 Task: Find connections with filter location Chunār with filter topic #linkedinstorieswith filter profile language French with filter current company LOVE, LIGHT, INSPIRE ? with filter school Eastern Institute For Integrated Learning In Management with filter industry Retail Books and Printed News with filter service category Administrative with filter keywords title Physical Therapy Assistant
Action: Mouse moved to (496, 70)
Screenshot: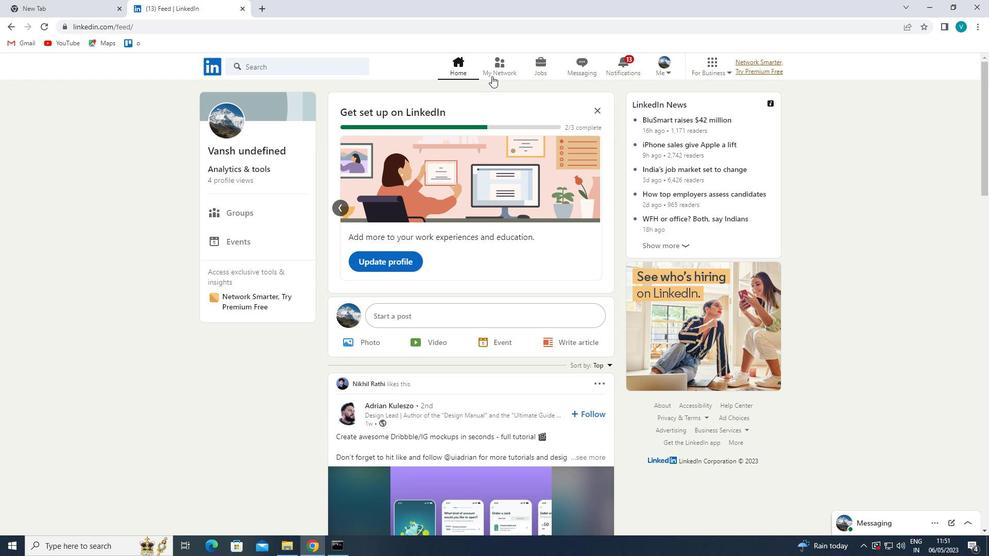 
Action: Mouse pressed left at (496, 70)
Screenshot: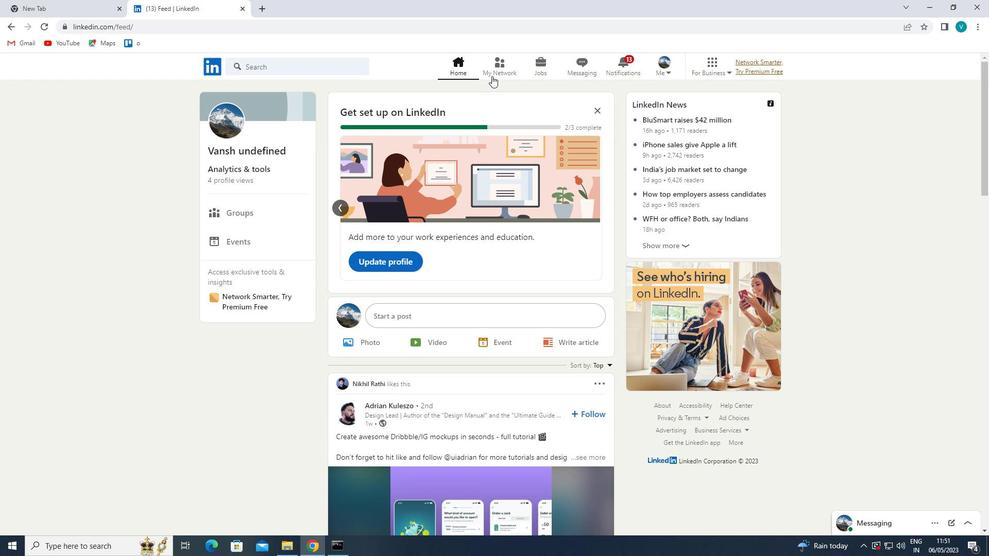 
Action: Mouse moved to (290, 121)
Screenshot: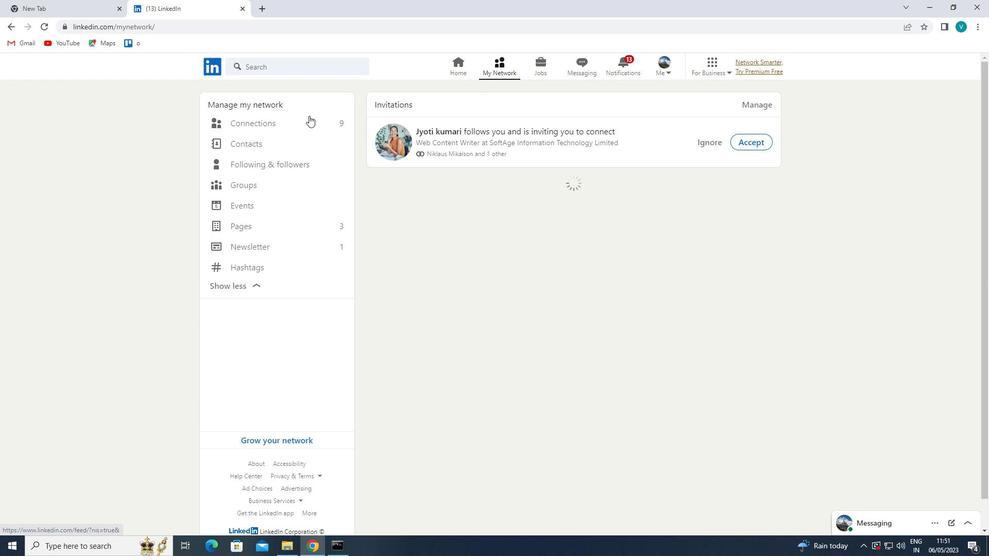 
Action: Mouse pressed left at (290, 121)
Screenshot: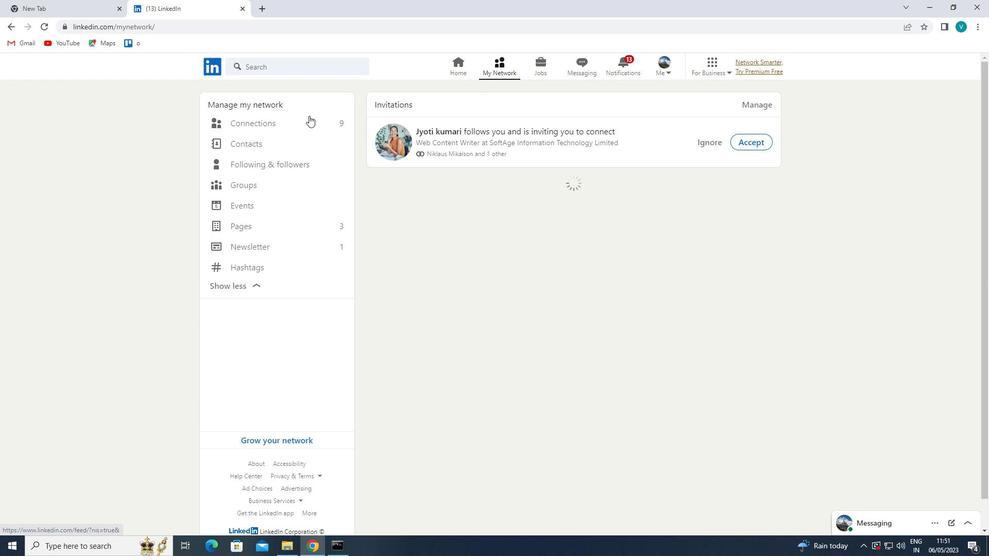 
Action: Mouse moved to (585, 126)
Screenshot: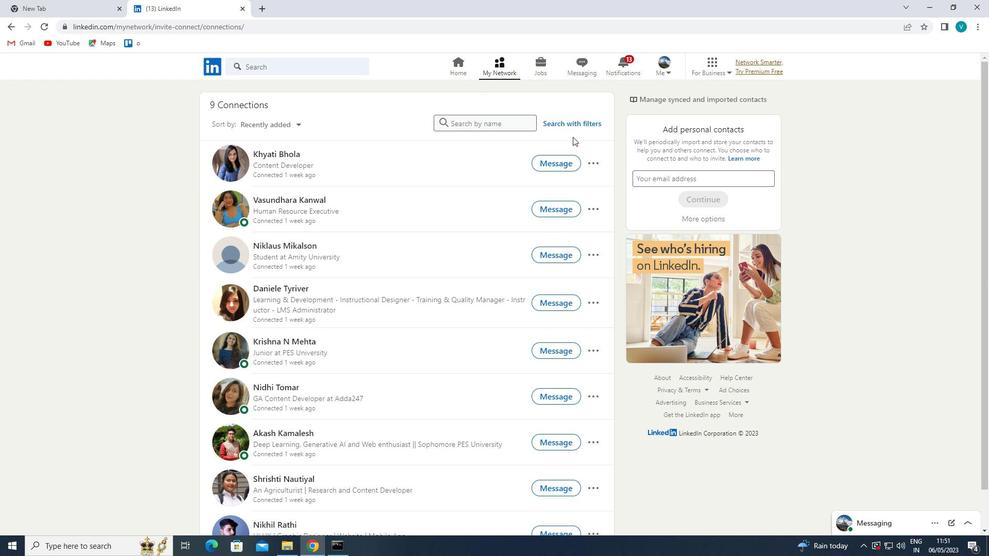 
Action: Mouse pressed left at (585, 126)
Screenshot: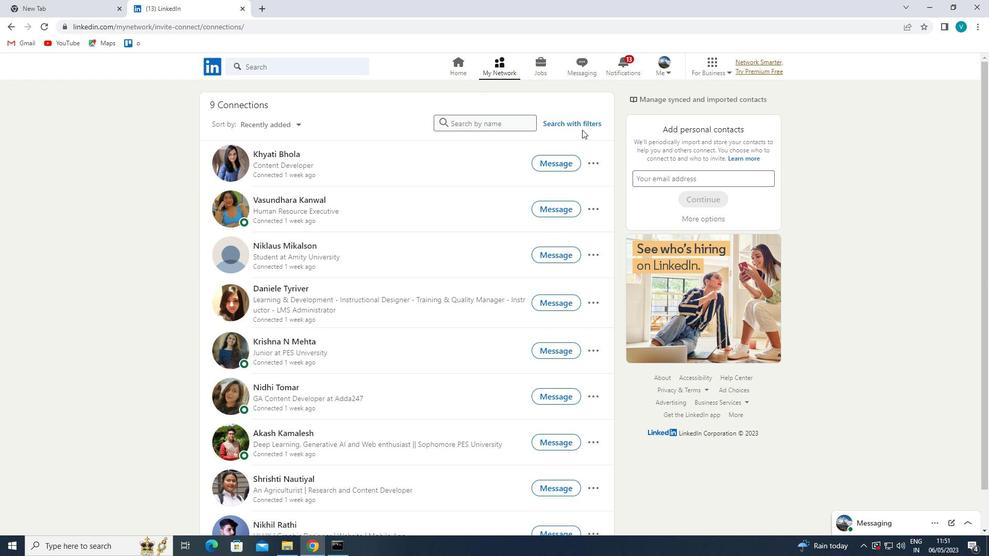 
Action: Mouse moved to (500, 94)
Screenshot: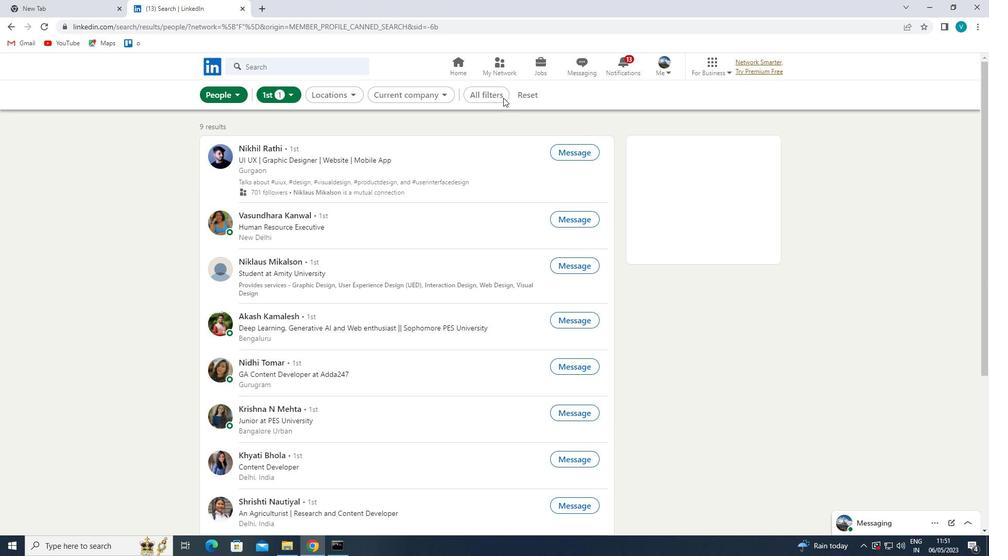 
Action: Mouse pressed left at (500, 94)
Screenshot: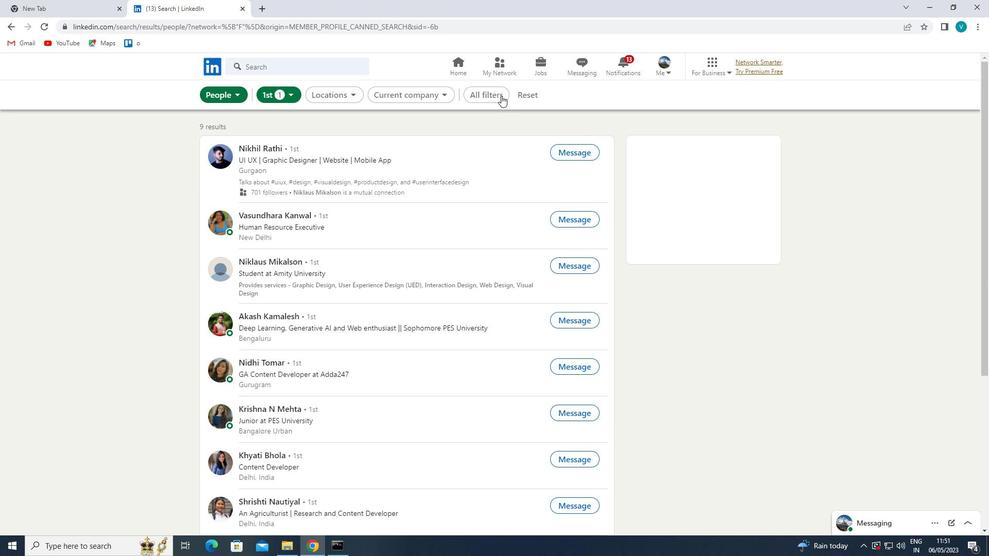 
Action: Mouse moved to (856, 214)
Screenshot: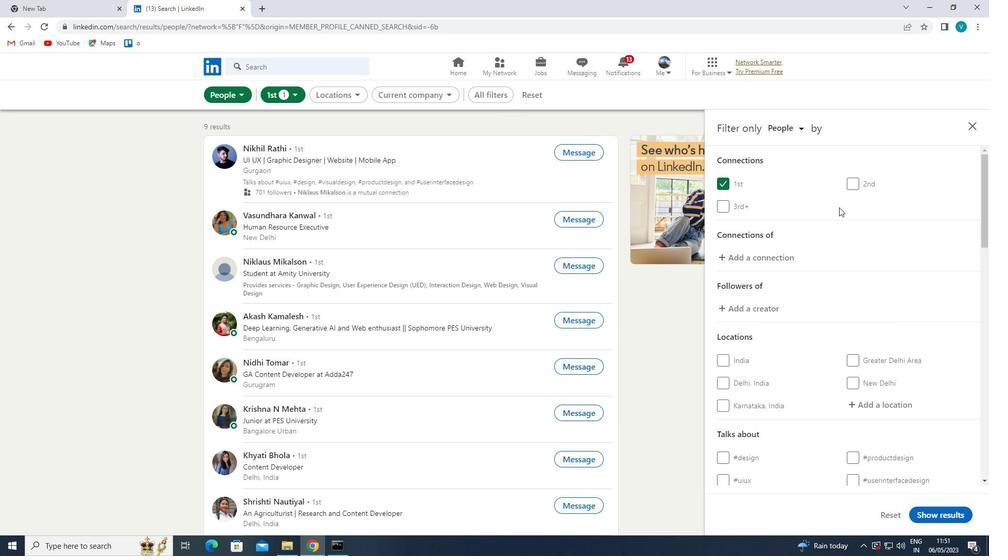 
Action: Mouse scrolled (856, 213) with delta (0, 0)
Screenshot: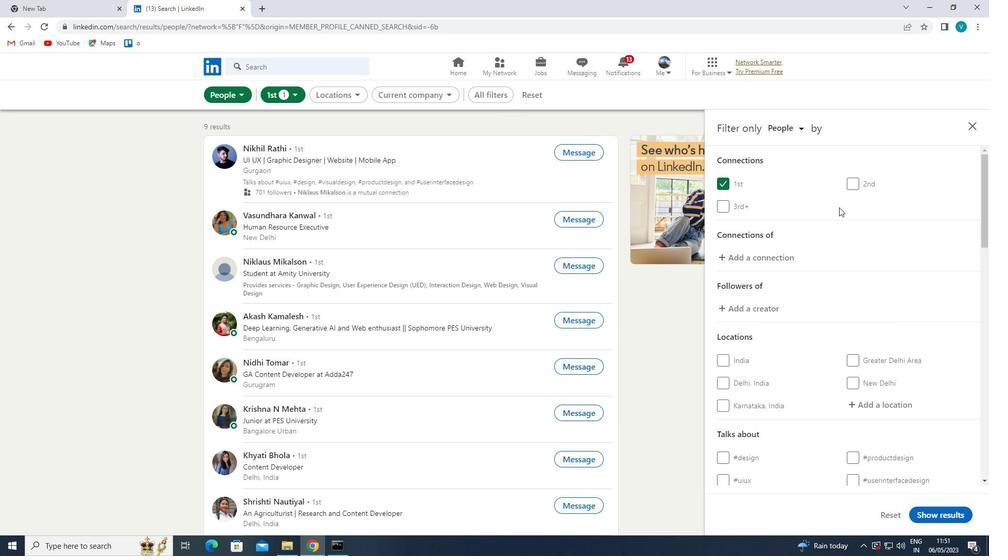 
Action: Mouse moved to (857, 216)
Screenshot: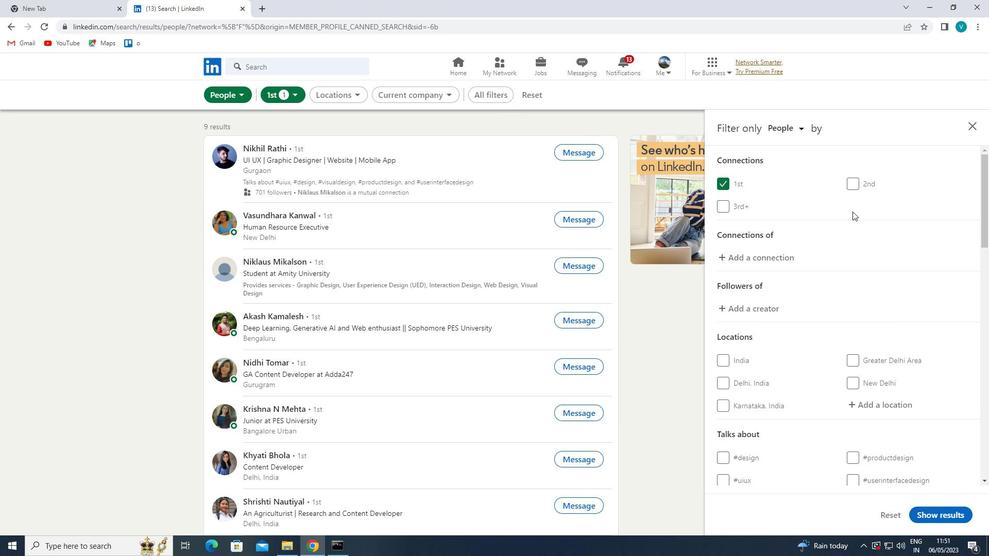 
Action: Mouse scrolled (857, 216) with delta (0, 0)
Screenshot: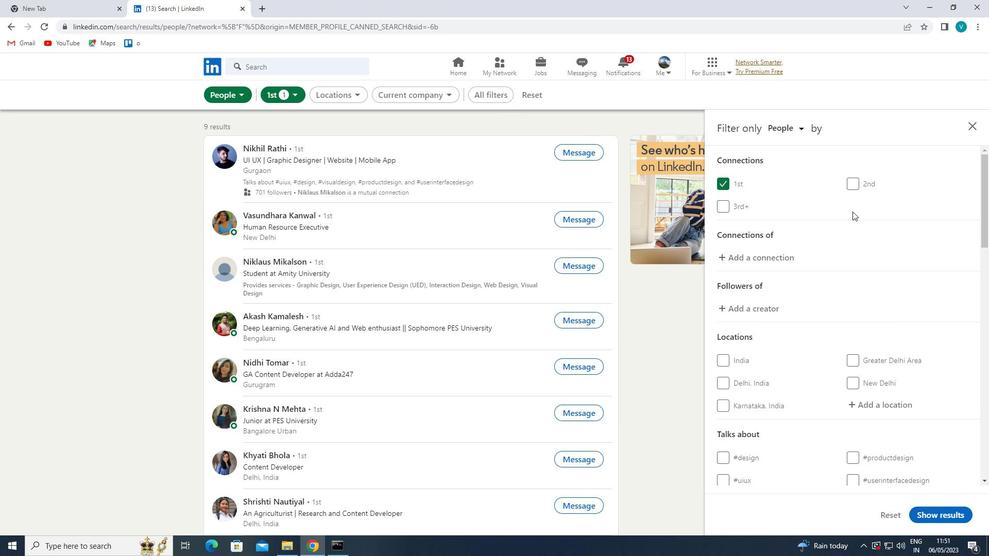 
Action: Mouse moved to (881, 301)
Screenshot: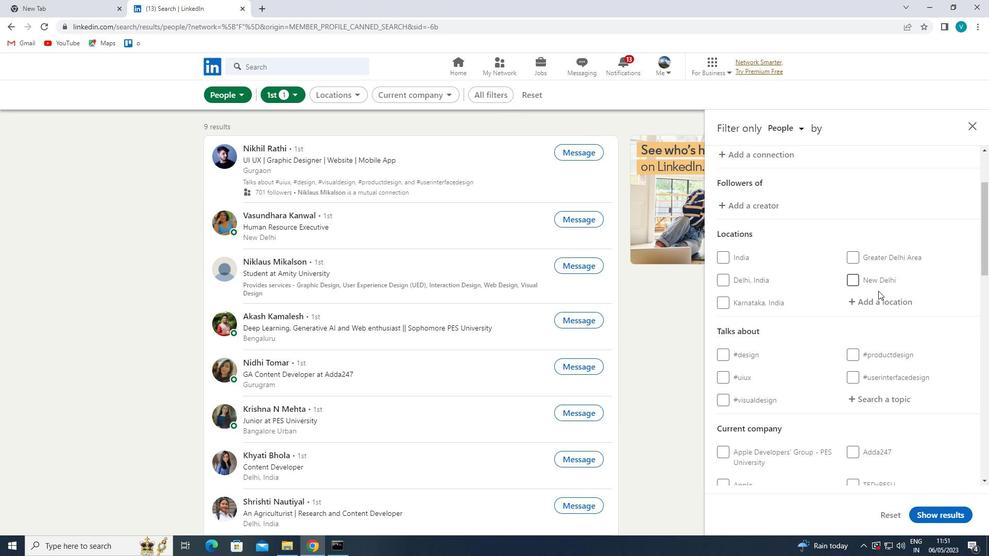 
Action: Mouse pressed left at (881, 301)
Screenshot: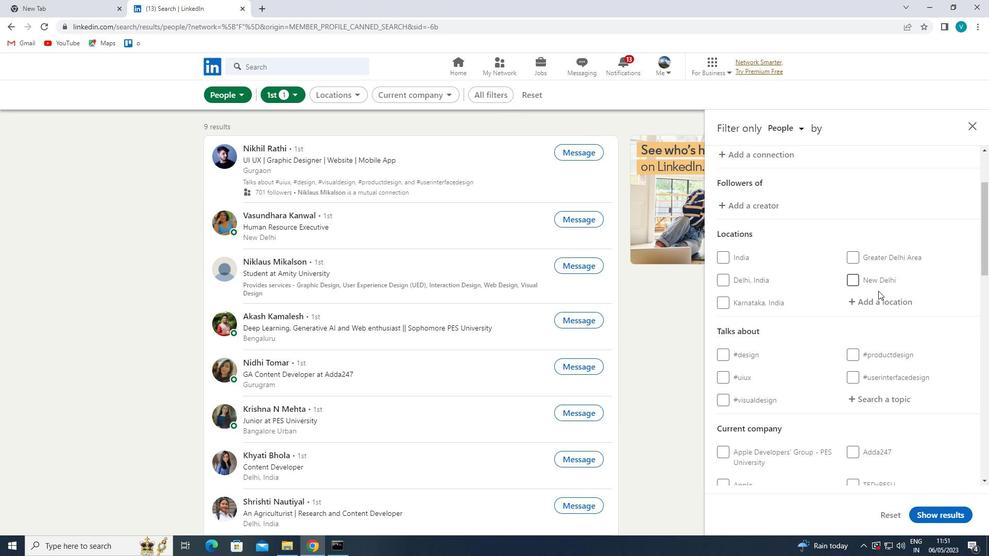 
Action: Mouse moved to (741, 284)
Screenshot: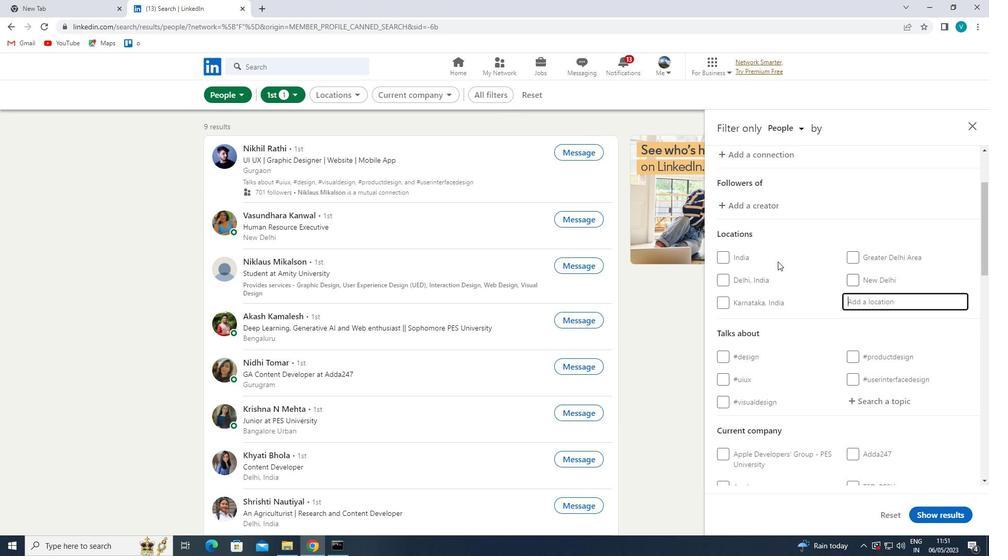 
Action: Key pressed <Key.shift>CHUNAR
Screenshot: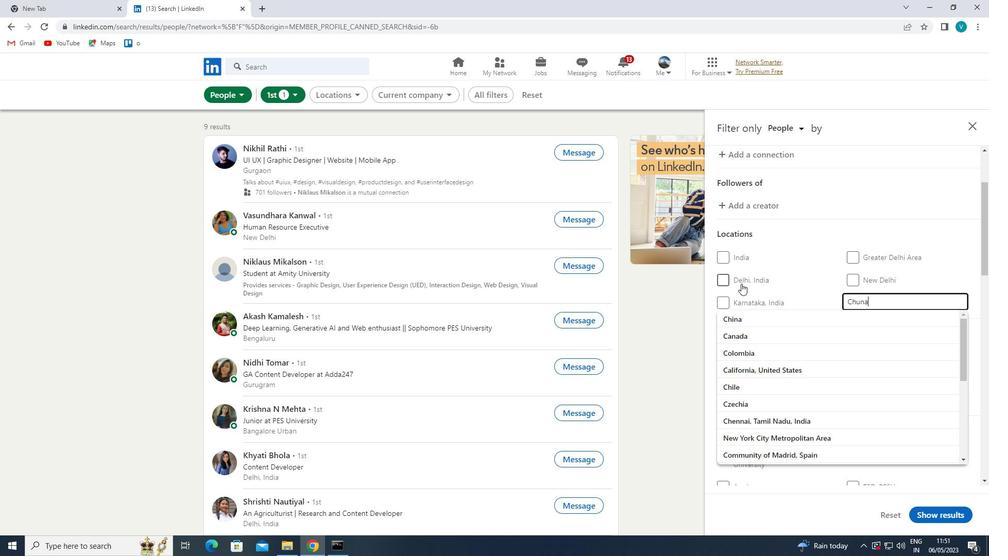 
Action: Mouse moved to (754, 319)
Screenshot: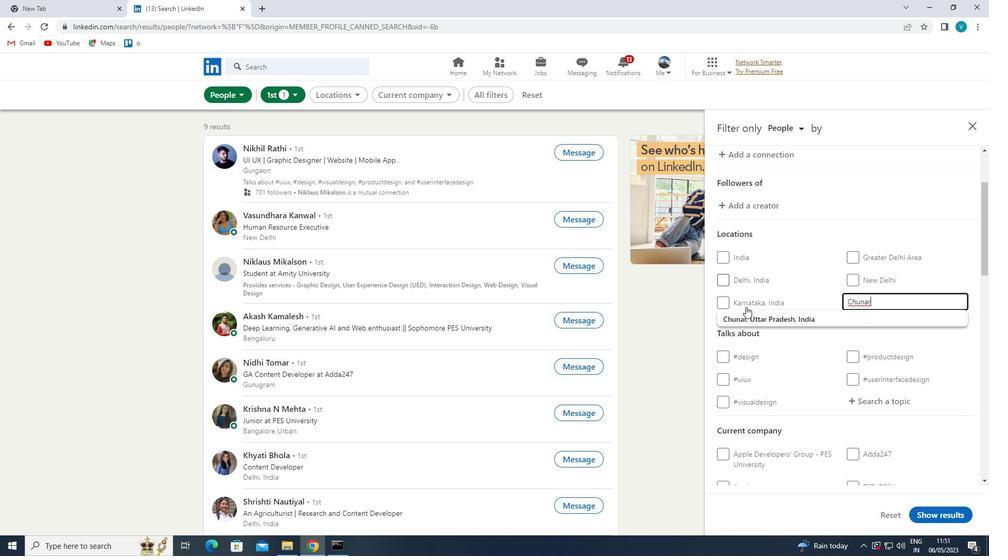 
Action: Mouse pressed left at (754, 319)
Screenshot: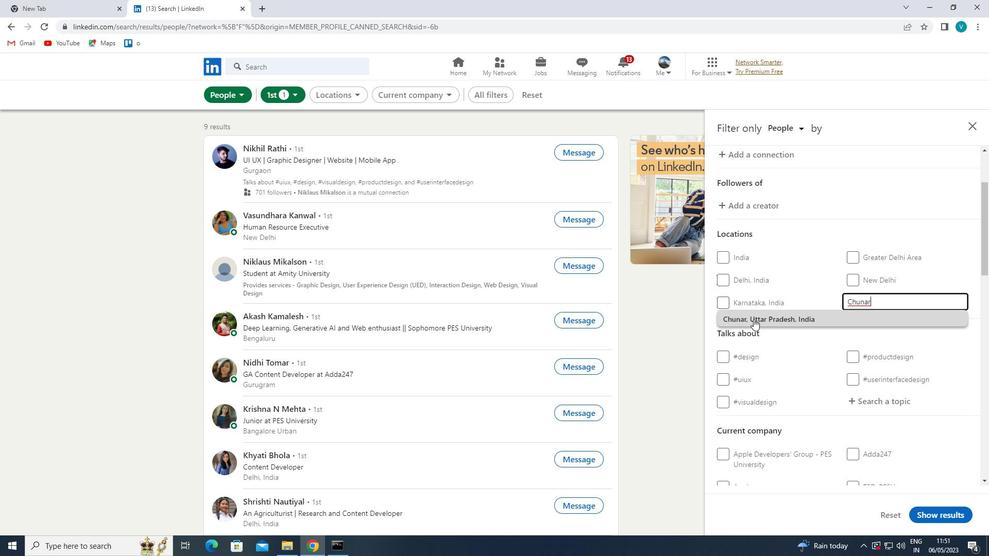 
Action: Mouse moved to (878, 360)
Screenshot: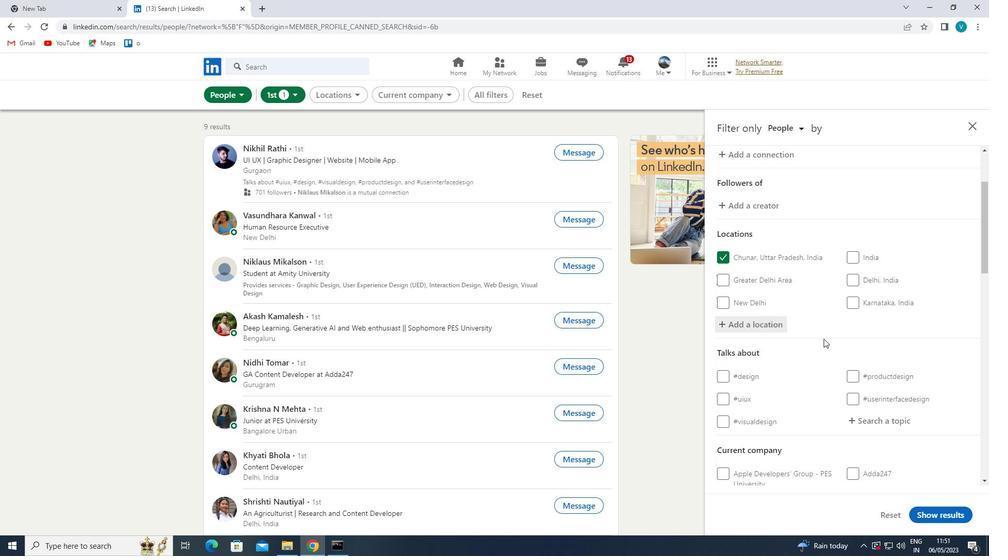 
Action: Mouse scrolled (878, 359) with delta (0, 0)
Screenshot: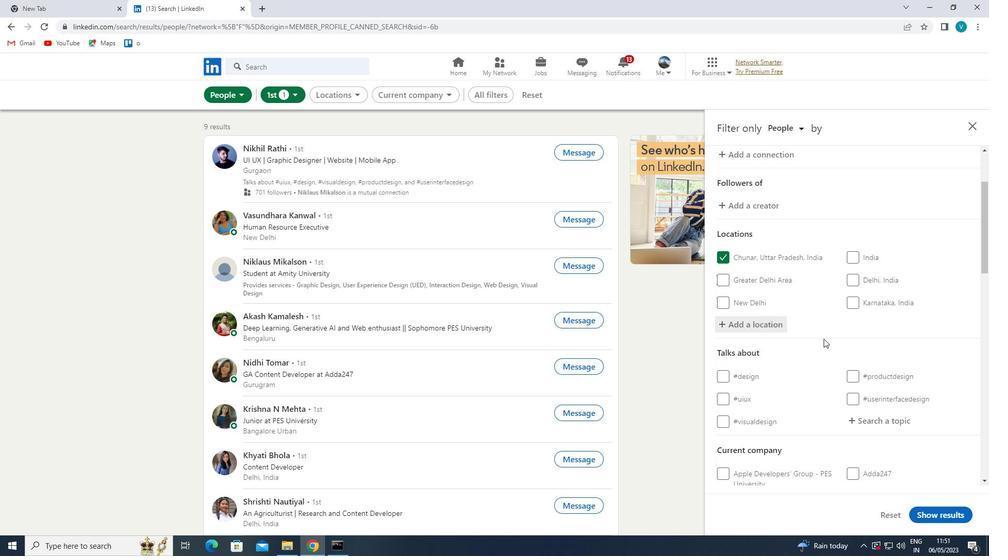 
Action: Mouse moved to (882, 363)
Screenshot: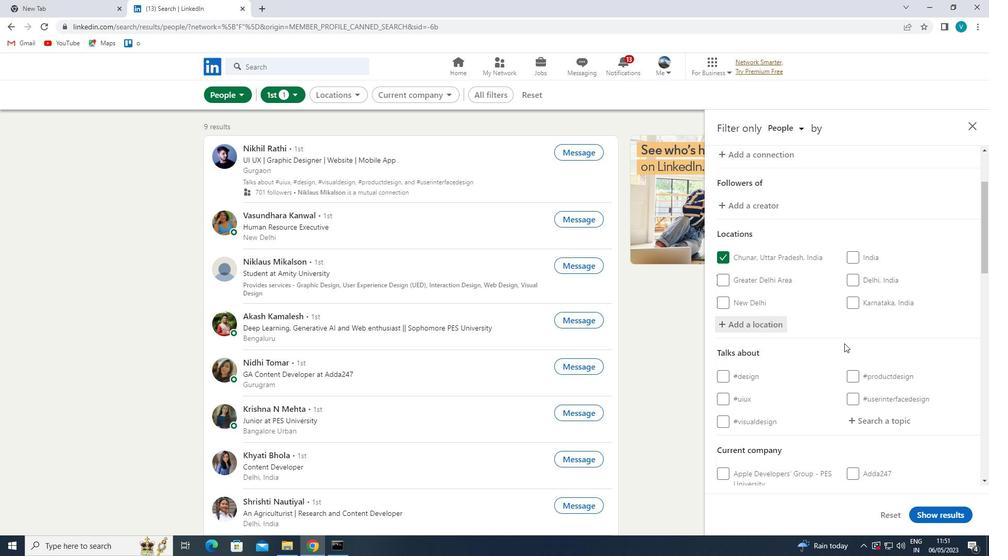 
Action: Mouse scrolled (882, 363) with delta (0, 0)
Screenshot: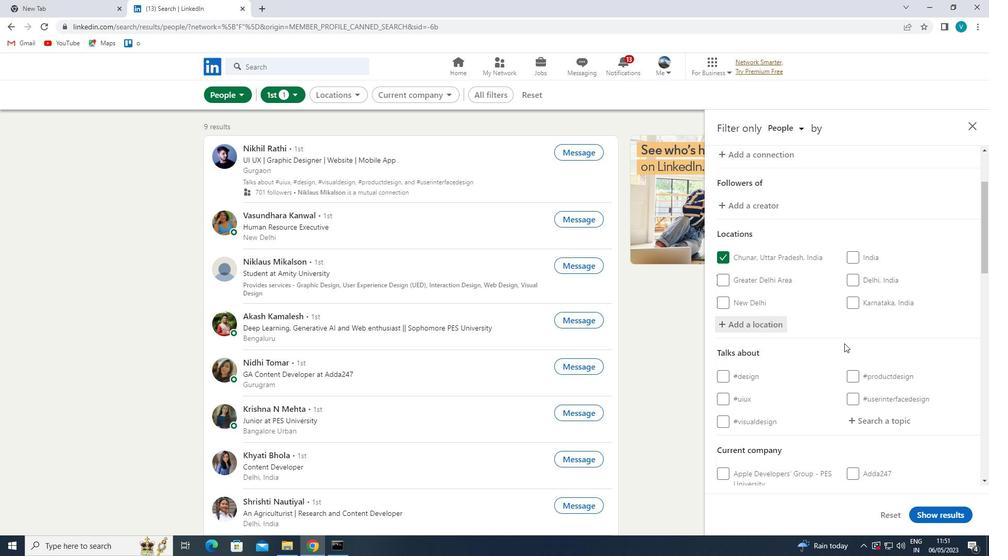 
Action: Mouse moved to (885, 323)
Screenshot: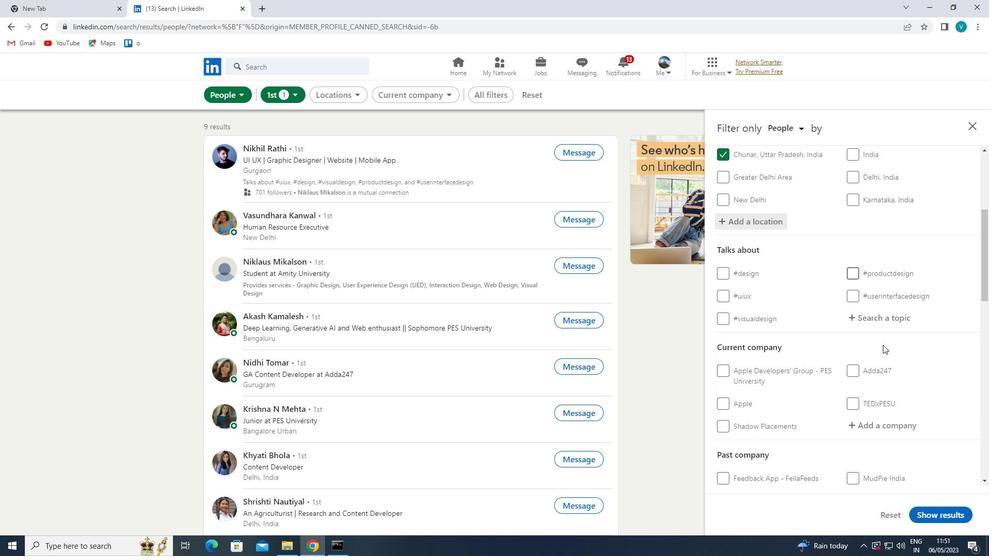 
Action: Mouse pressed left at (885, 323)
Screenshot: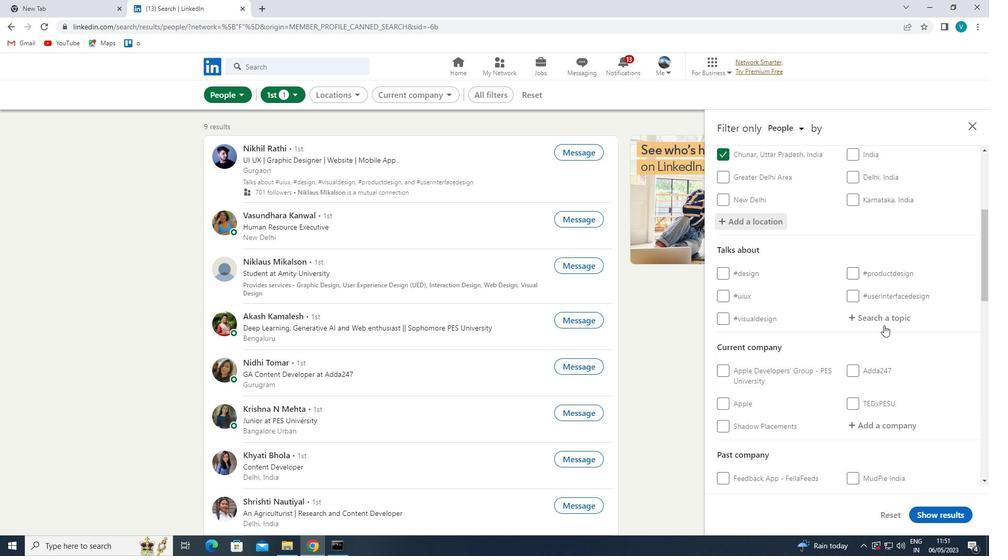 
Action: Mouse moved to (799, 382)
Screenshot: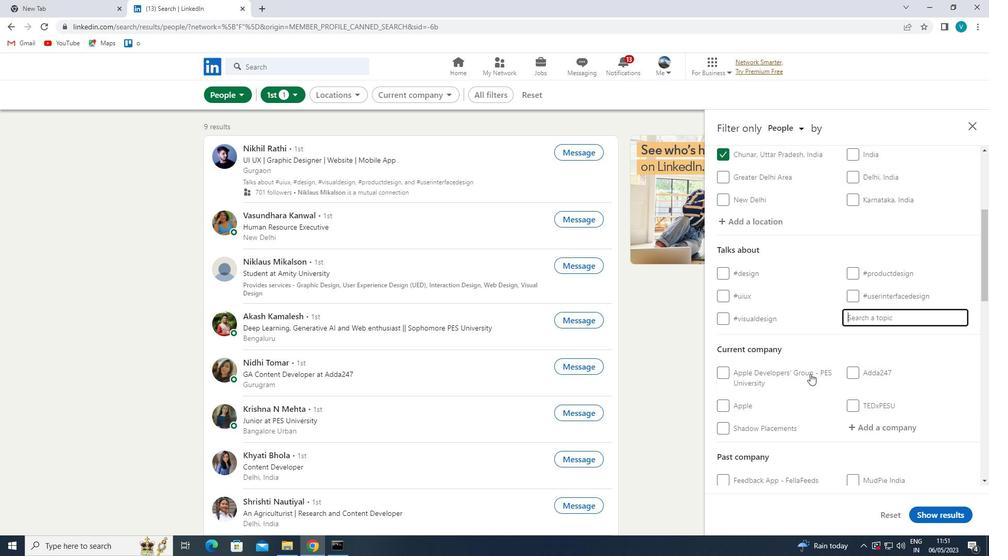 
Action: Key pressed LINKED
Screenshot: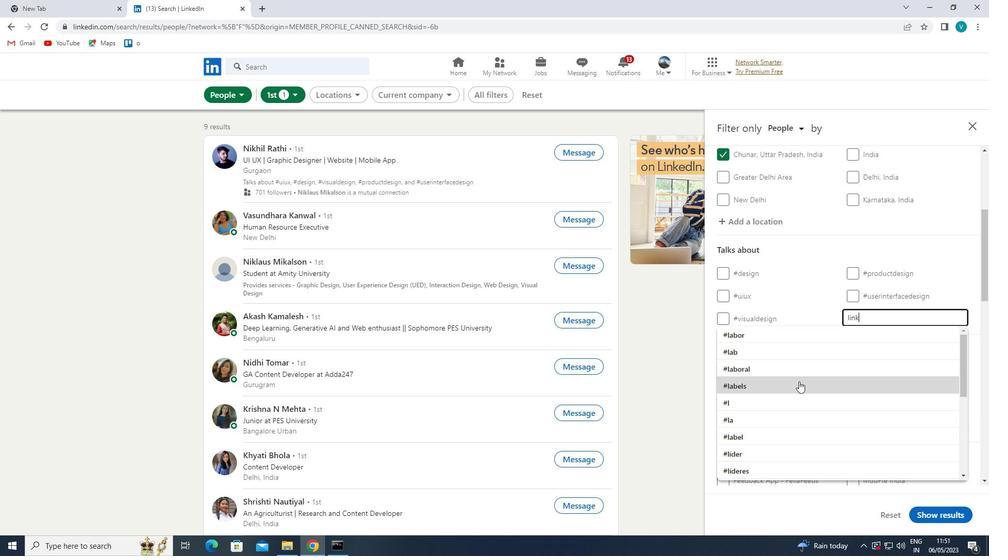 
Action: Mouse moved to (800, 381)
Screenshot: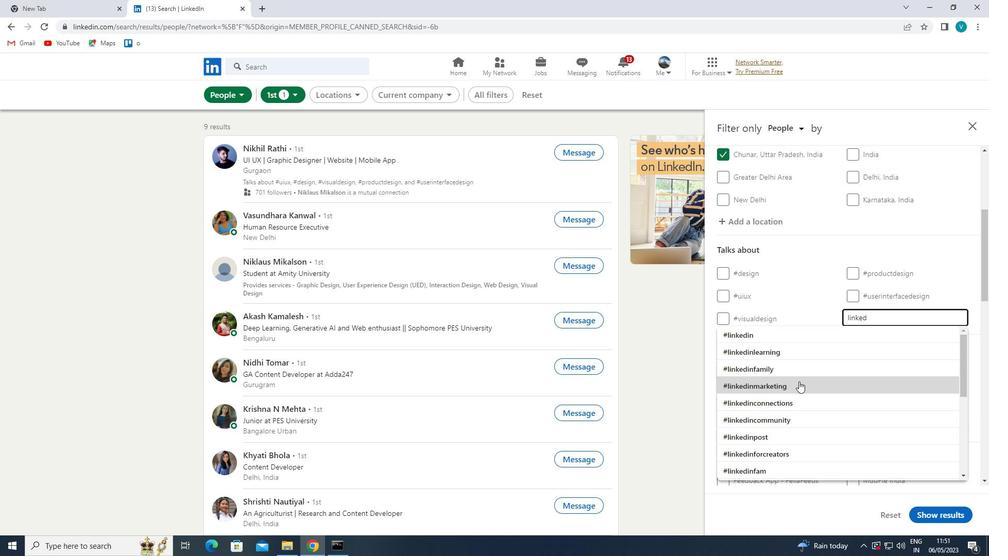 
Action: Key pressed INSTO
Screenshot: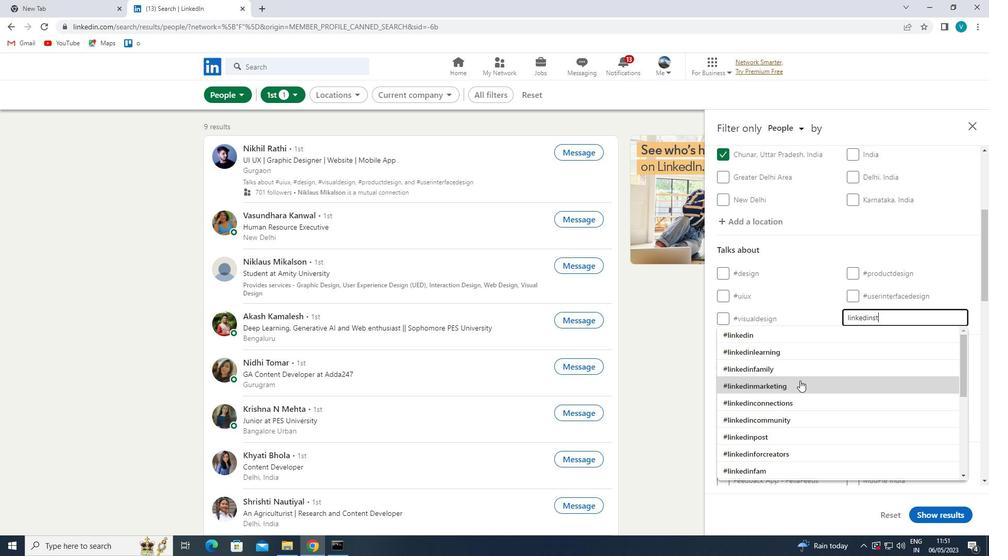 
Action: Mouse moved to (811, 335)
Screenshot: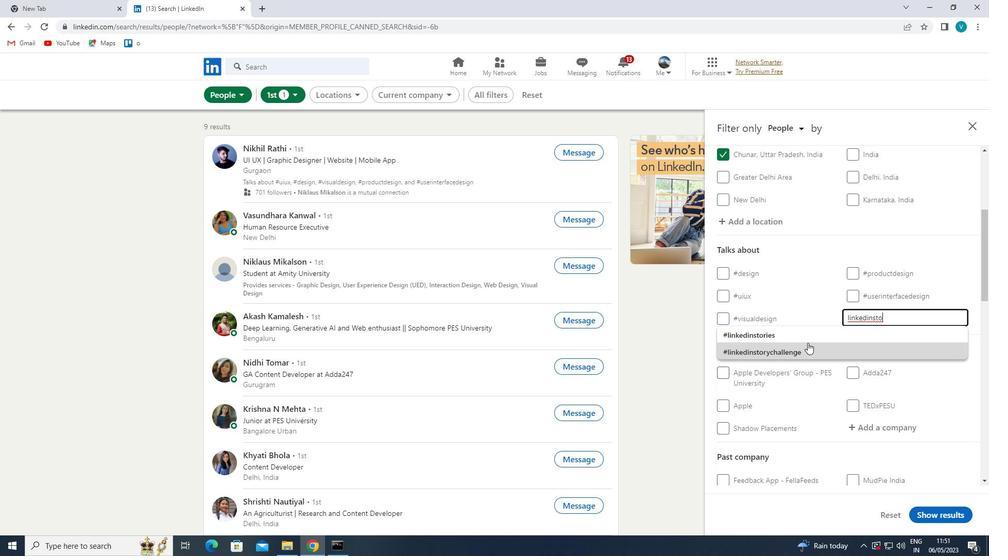 
Action: Mouse pressed left at (811, 335)
Screenshot: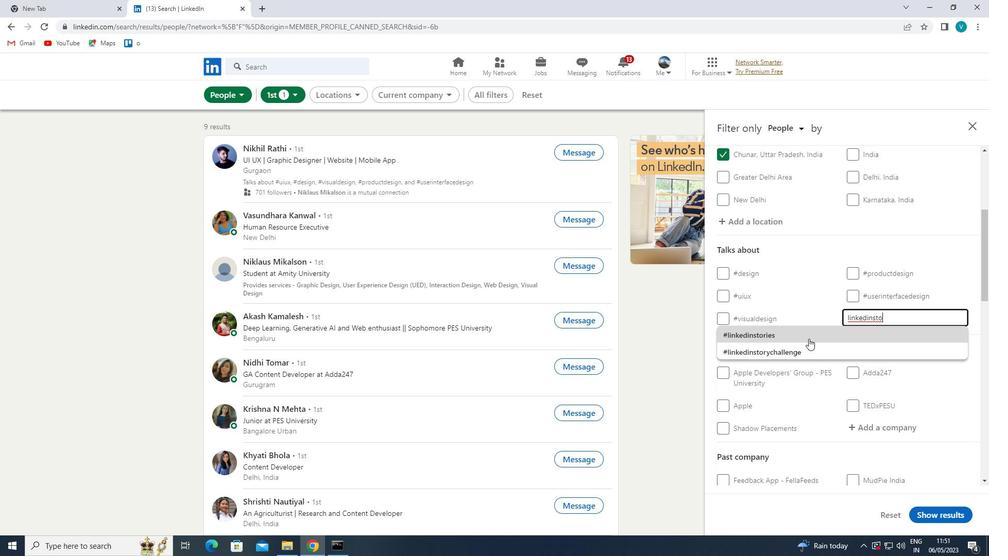 
Action: Mouse moved to (813, 334)
Screenshot: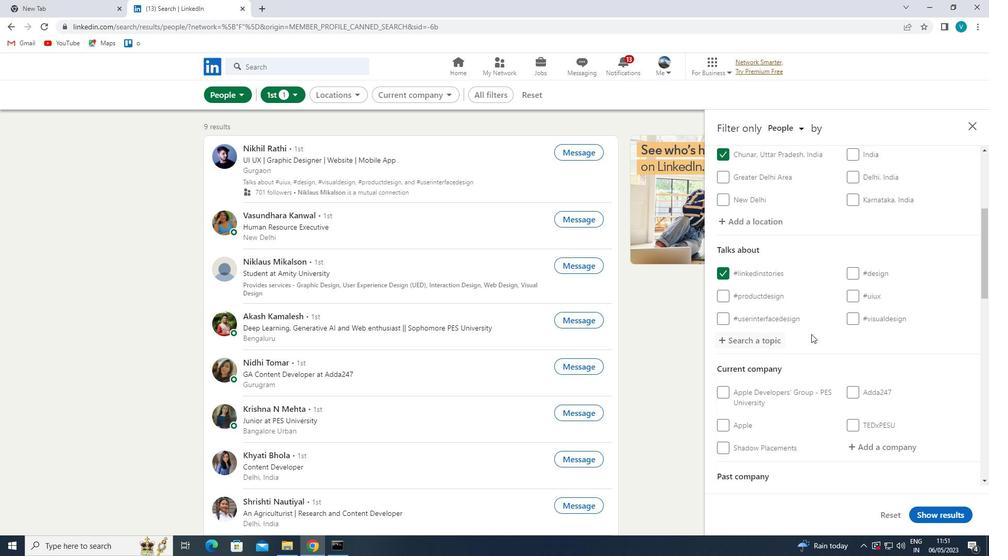 
Action: Mouse scrolled (813, 333) with delta (0, 0)
Screenshot: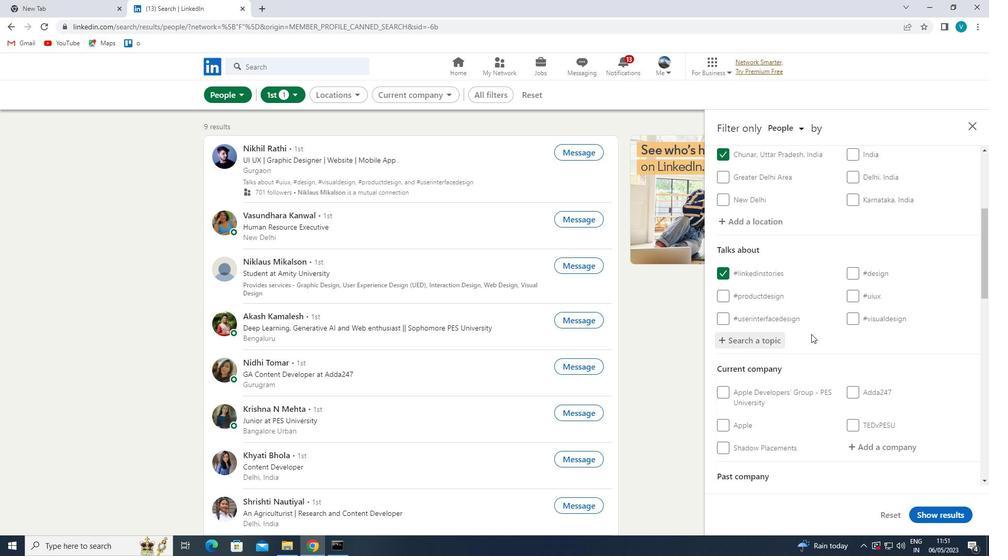 
Action: Mouse moved to (815, 334)
Screenshot: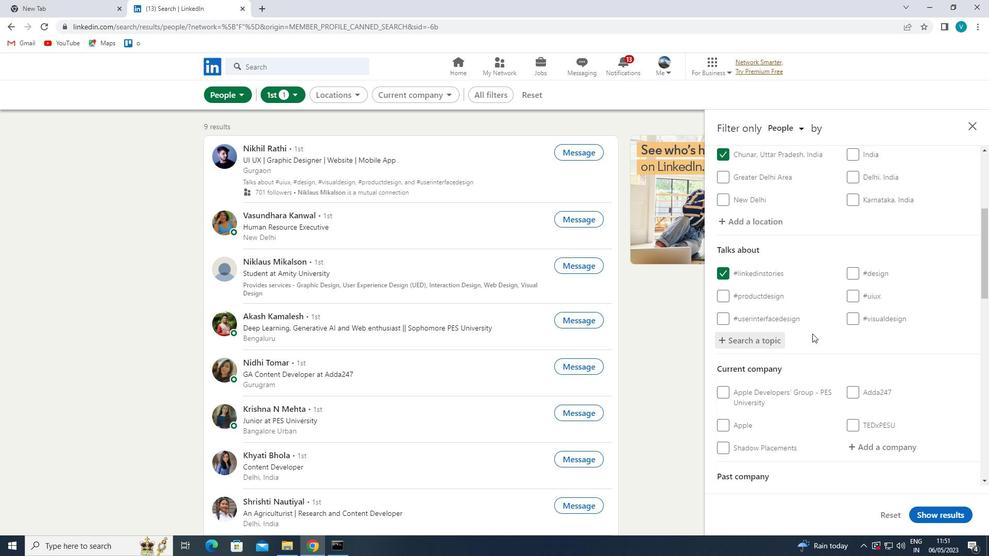 
Action: Mouse scrolled (815, 334) with delta (0, 0)
Screenshot: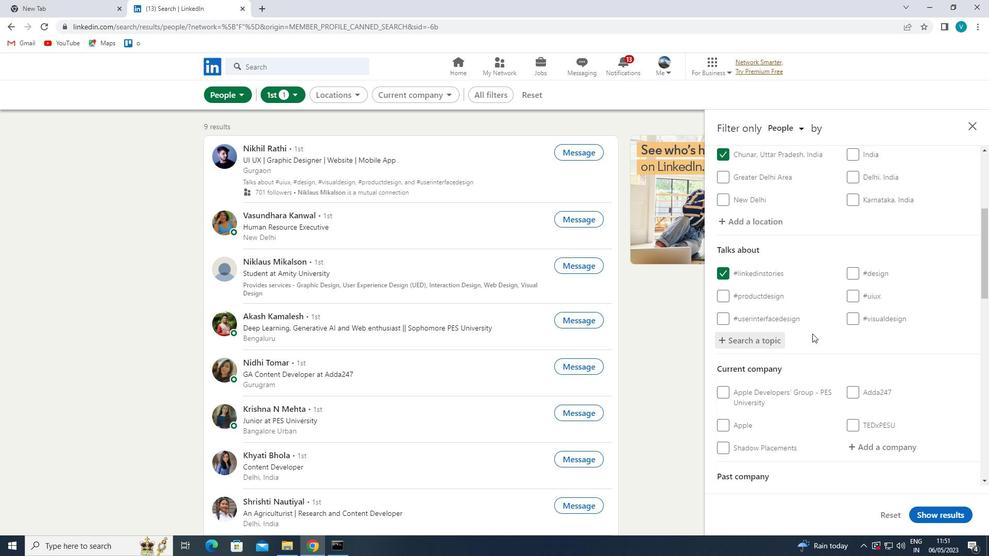 
Action: Mouse moved to (854, 339)
Screenshot: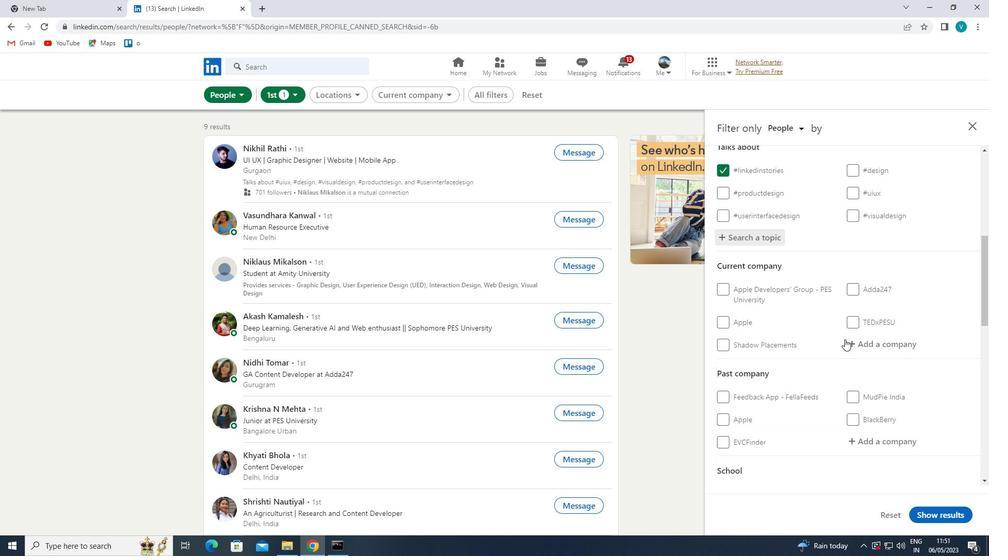 
Action: Mouse pressed left at (854, 339)
Screenshot: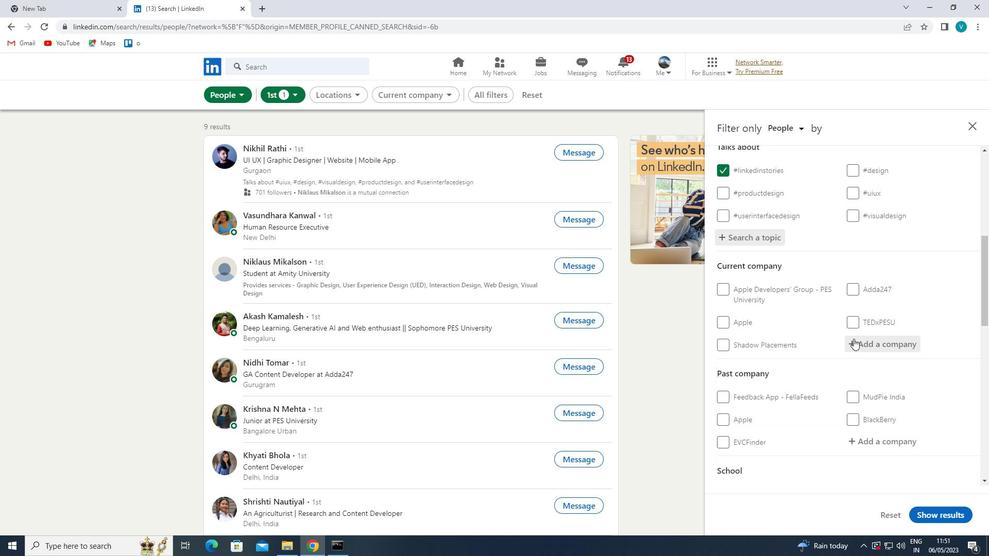 
Action: Mouse moved to (804, 376)
Screenshot: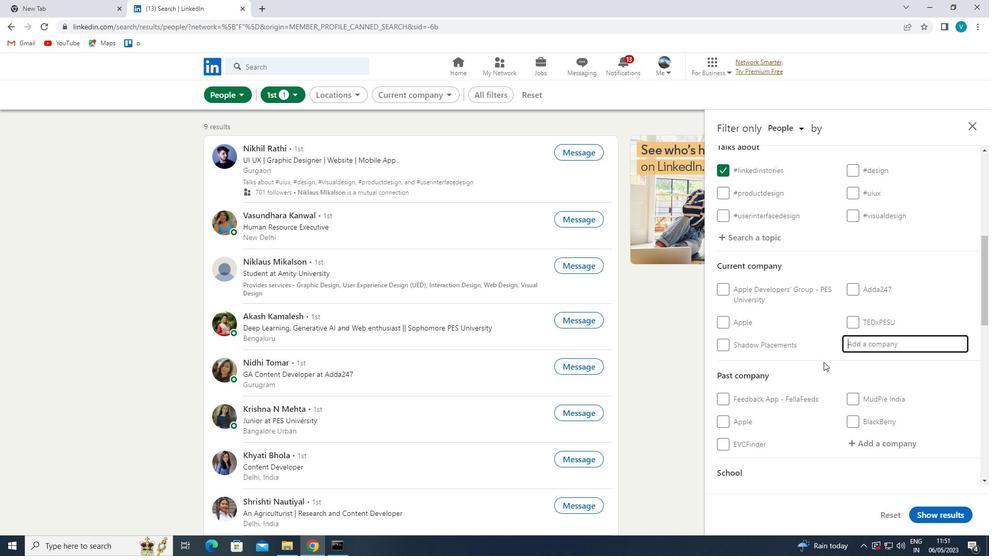 
Action: Key pressed <Key.shift>LOVE,
Screenshot: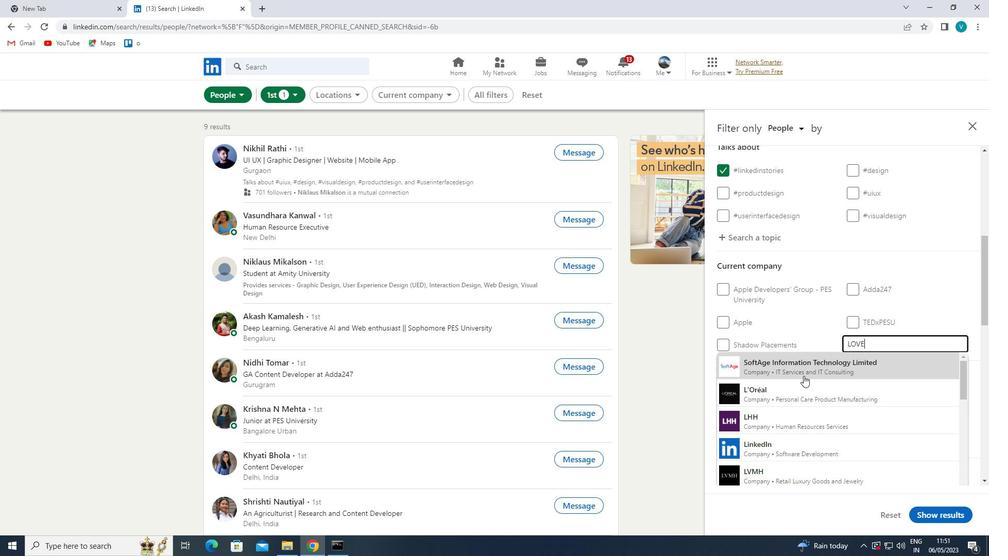
Action: Mouse moved to (815, 451)
Screenshot: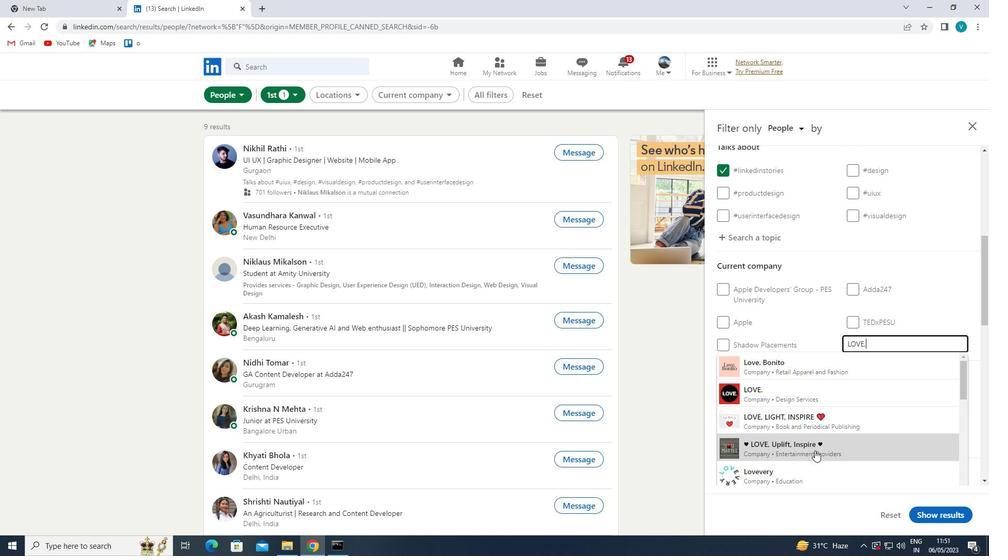 
Action: Mouse pressed left at (815, 451)
Screenshot: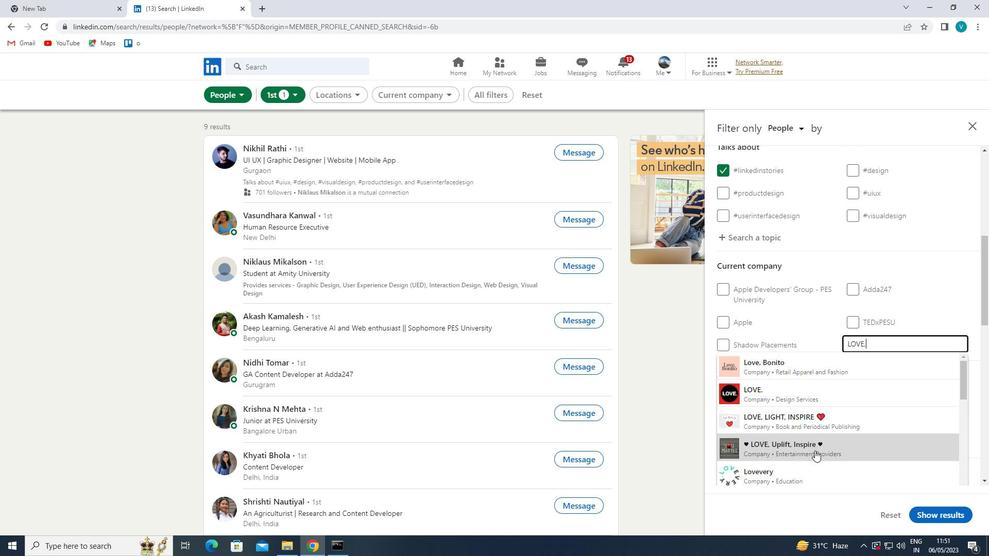
Action: Mouse moved to (832, 434)
Screenshot: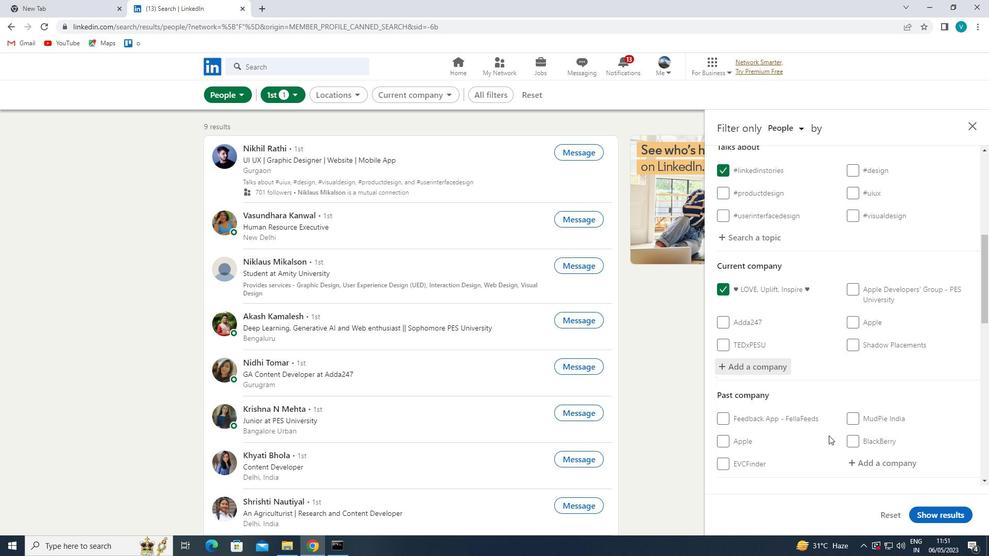 
Action: Mouse scrolled (832, 434) with delta (0, 0)
Screenshot: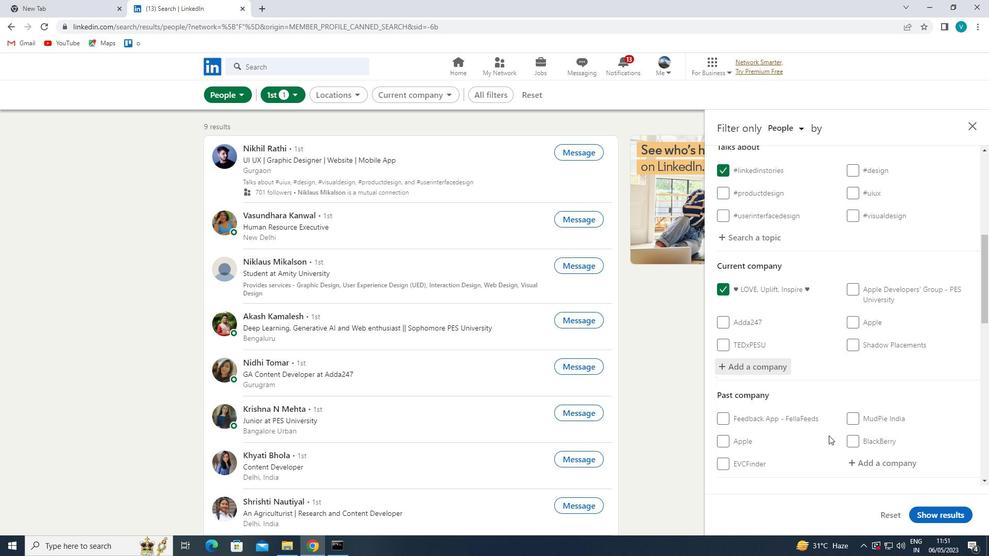 
Action: Mouse scrolled (832, 434) with delta (0, 0)
Screenshot: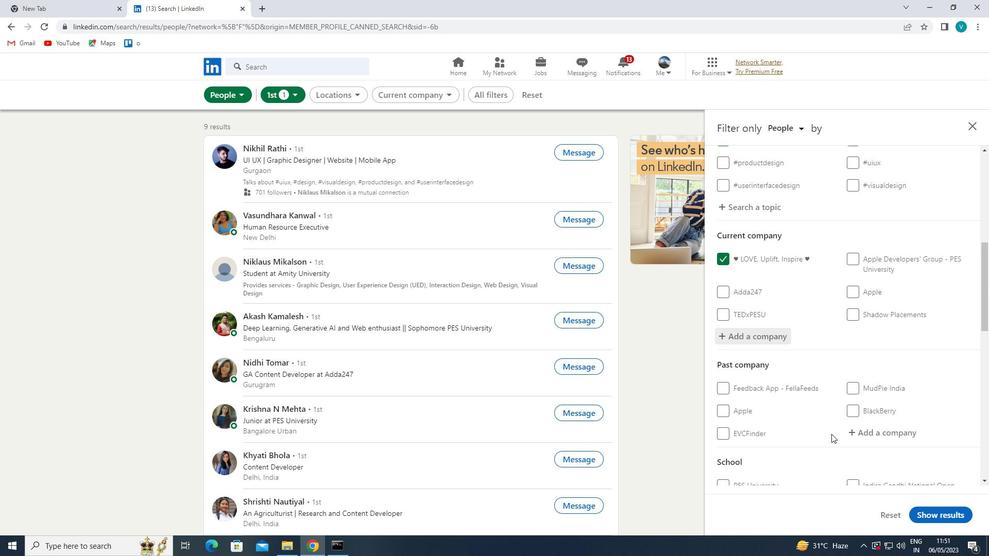 
Action: Mouse moved to (836, 418)
Screenshot: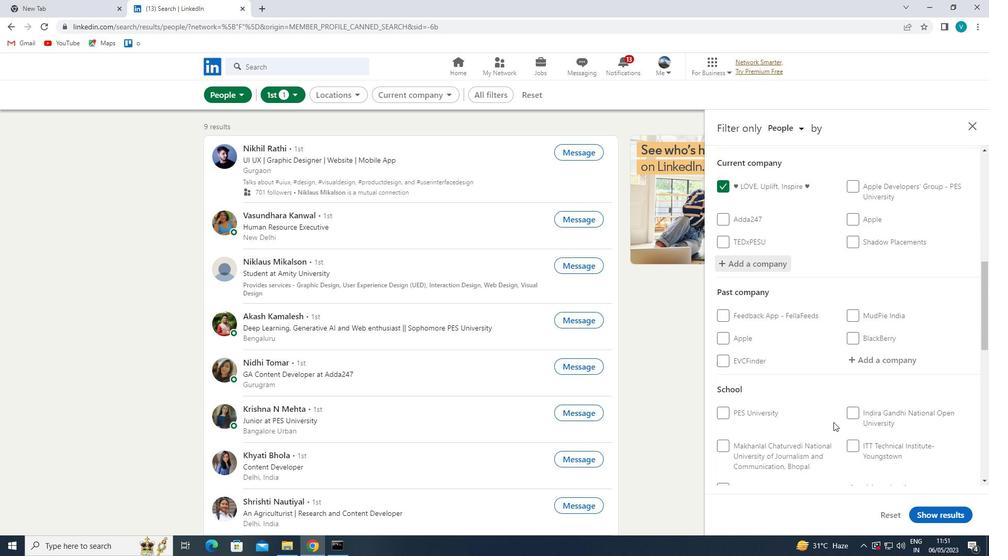 
Action: Mouse scrolled (836, 418) with delta (0, 0)
Screenshot: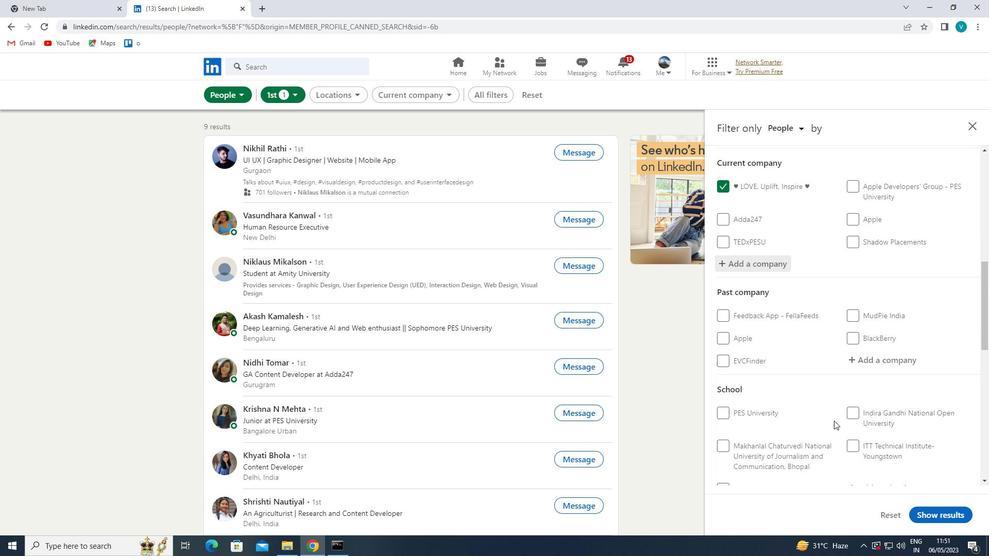 
Action: Mouse scrolled (836, 418) with delta (0, 0)
Screenshot: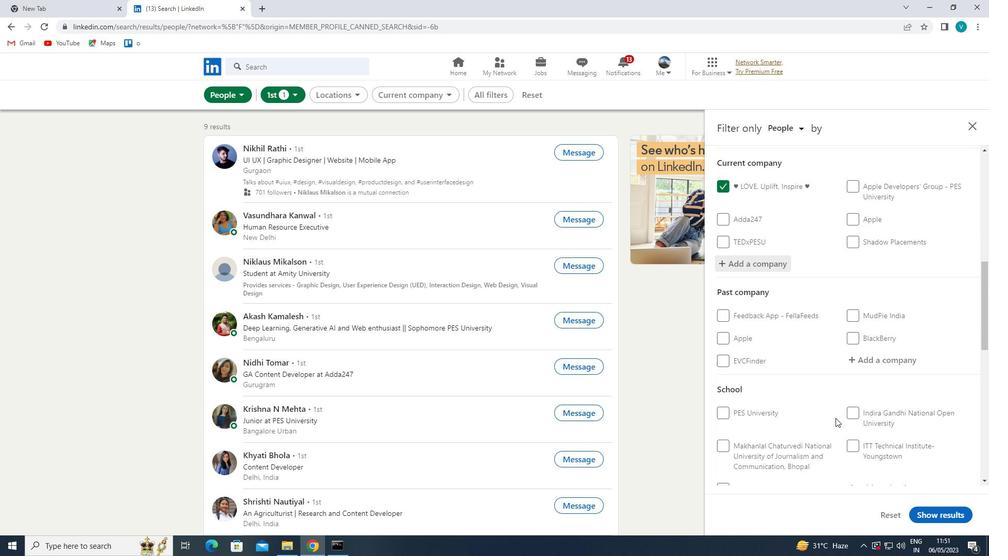 
Action: Mouse moved to (855, 374)
Screenshot: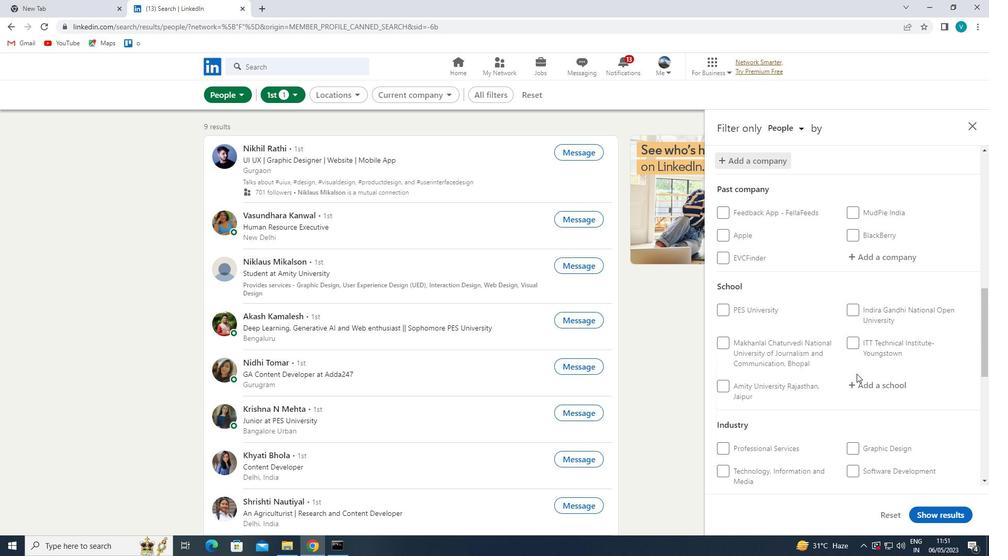 
Action: Mouse pressed left at (855, 374)
Screenshot: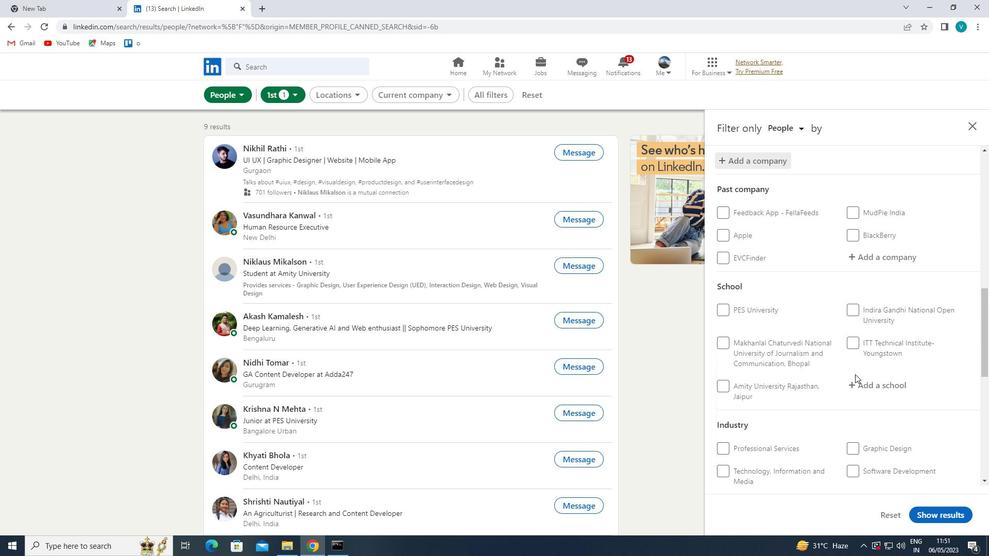
Action: Mouse moved to (856, 387)
Screenshot: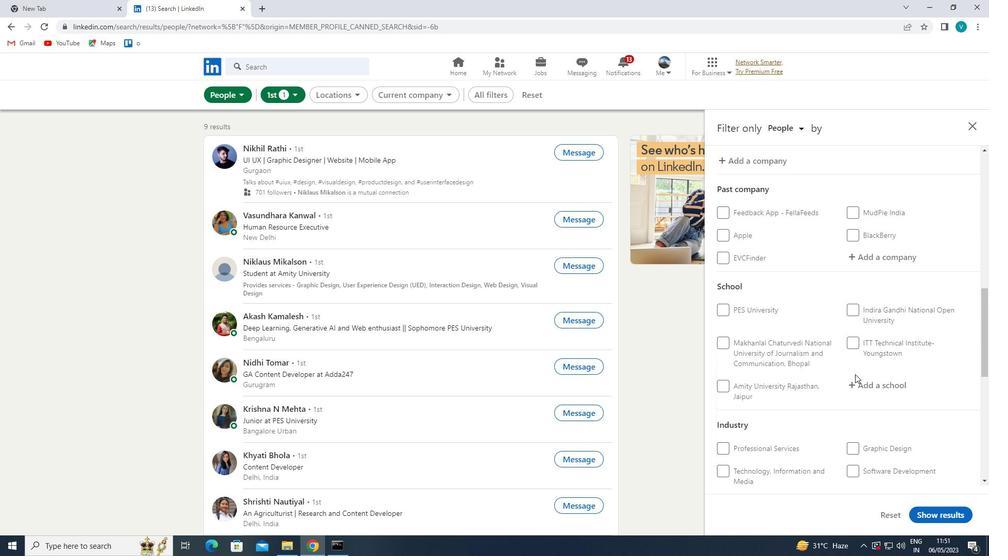 
Action: Mouse pressed left at (856, 387)
Screenshot: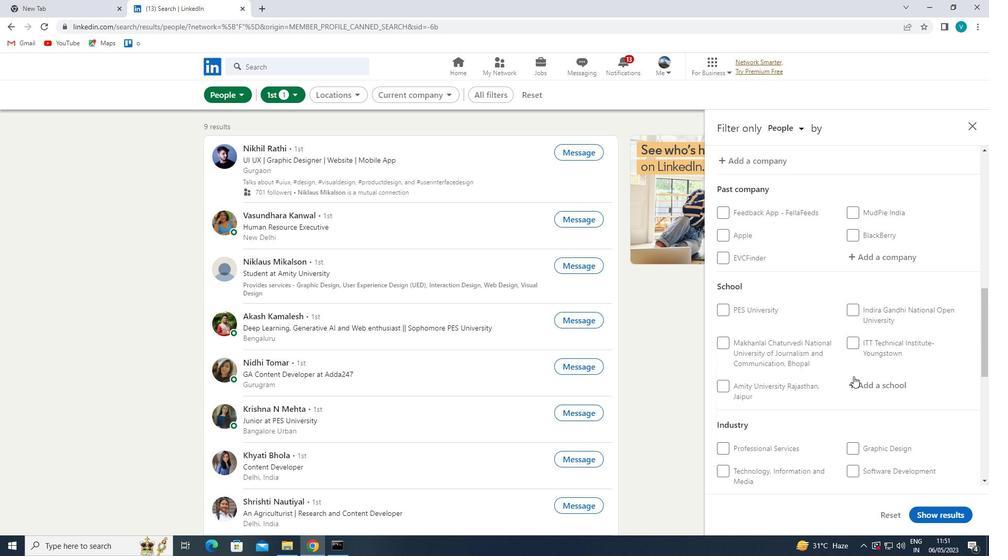 
Action: Mouse moved to (839, 401)
Screenshot: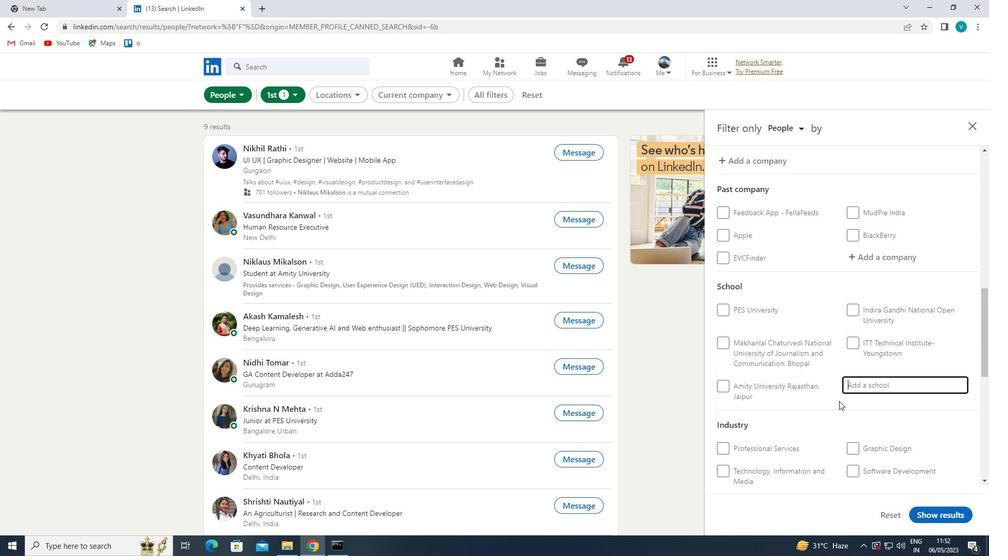 
Action: Key pressed <Key.shift>EASTERN<Key.space><Key.shift>INSTITUTE<Key.space>
Screenshot: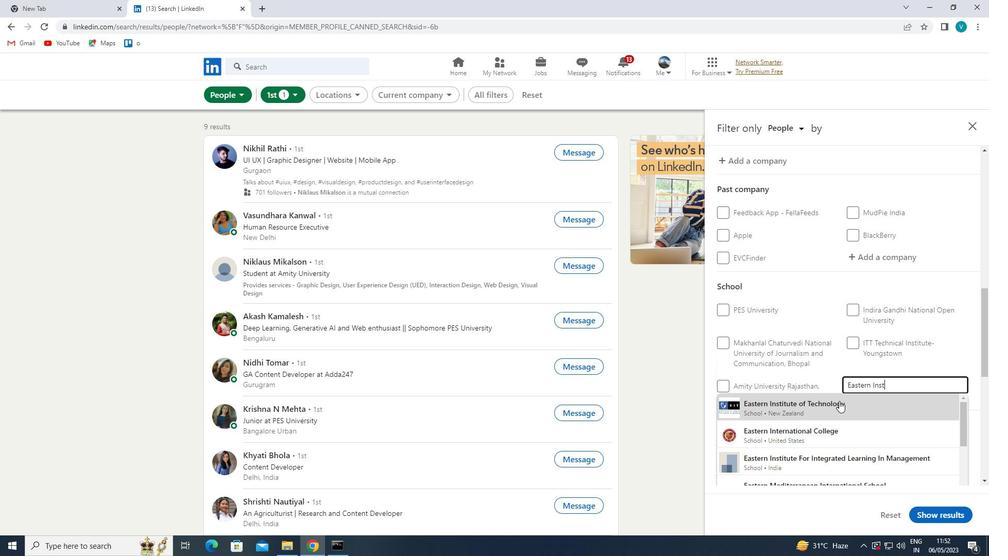 
Action: Mouse moved to (838, 432)
Screenshot: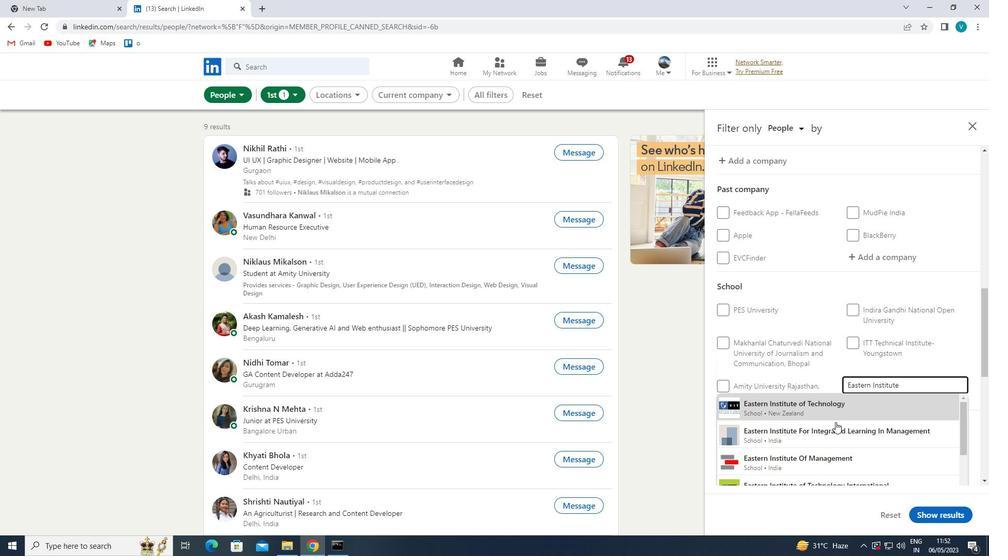 
Action: Mouse pressed left at (838, 432)
Screenshot: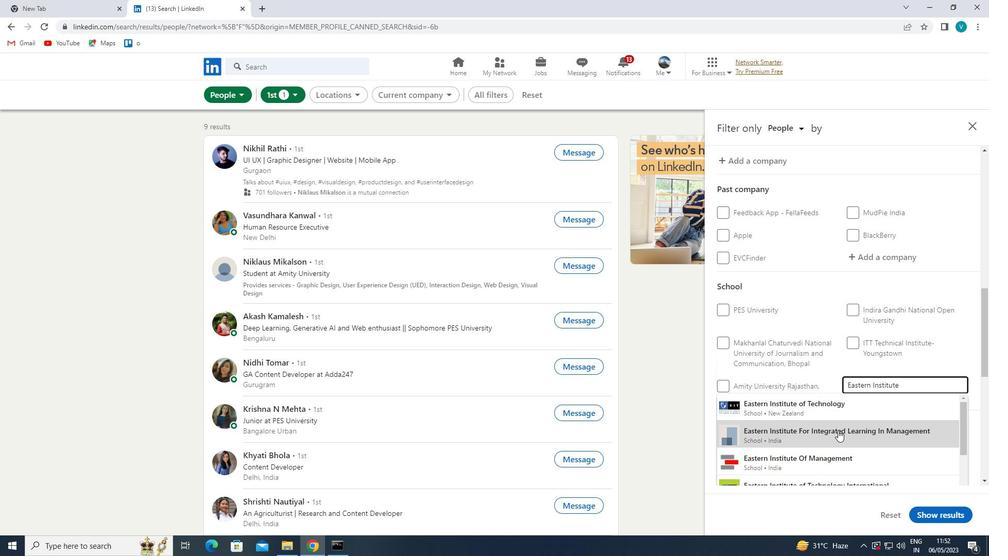 
Action: Mouse scrolled (838, 431) with delta (0, 0)
Screenshot: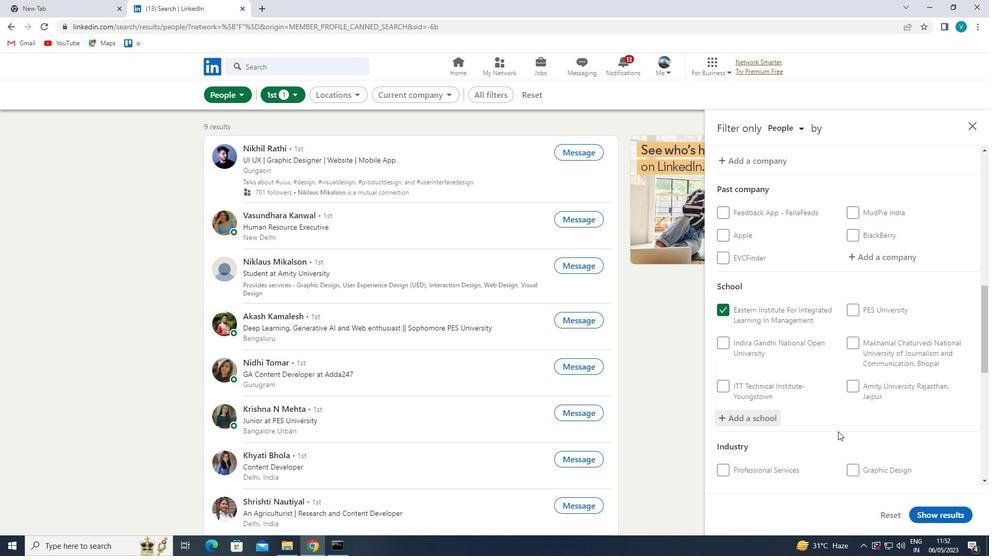 
Action: Mouse moved to (839, 433)
Screenshot: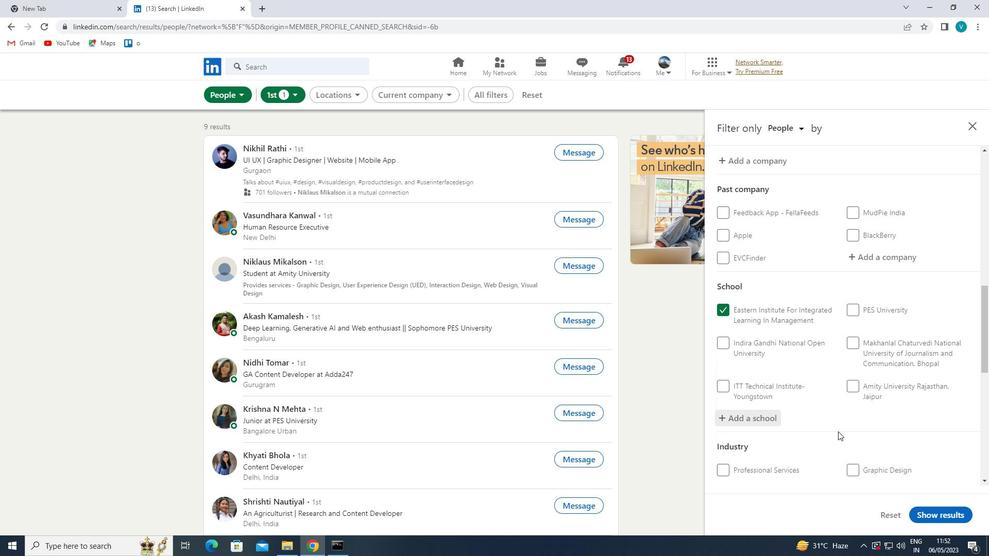 
Action: Mouse scrolled (839, 432) with delta (0, 0)
Screenshot: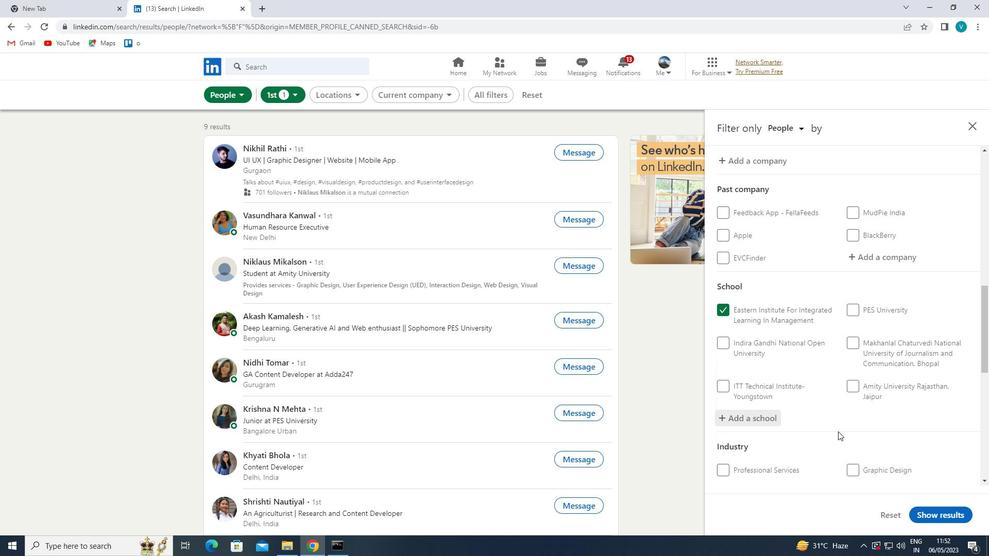 
Action: Mouse moved to (840, 434)
Screenshot: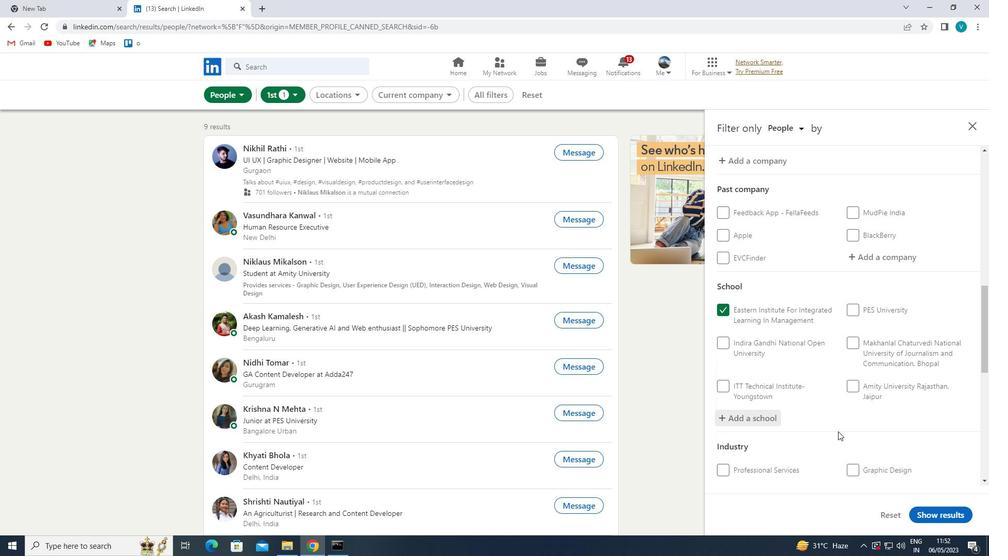 
Action: Mouse scrolled (840, 433) with delta (0, 0)
Screenshot: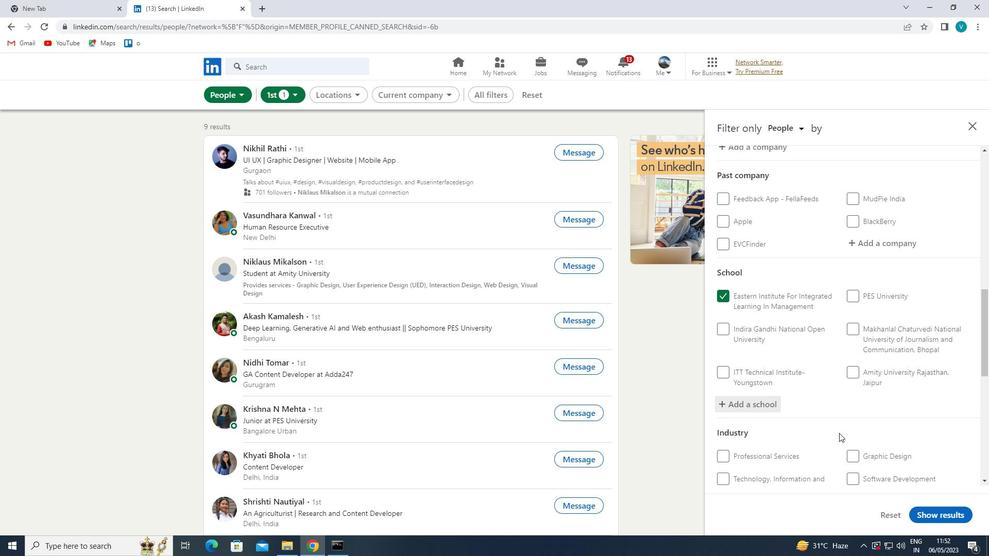 
Action: Mouse moved to (858, 376)
Screenshot: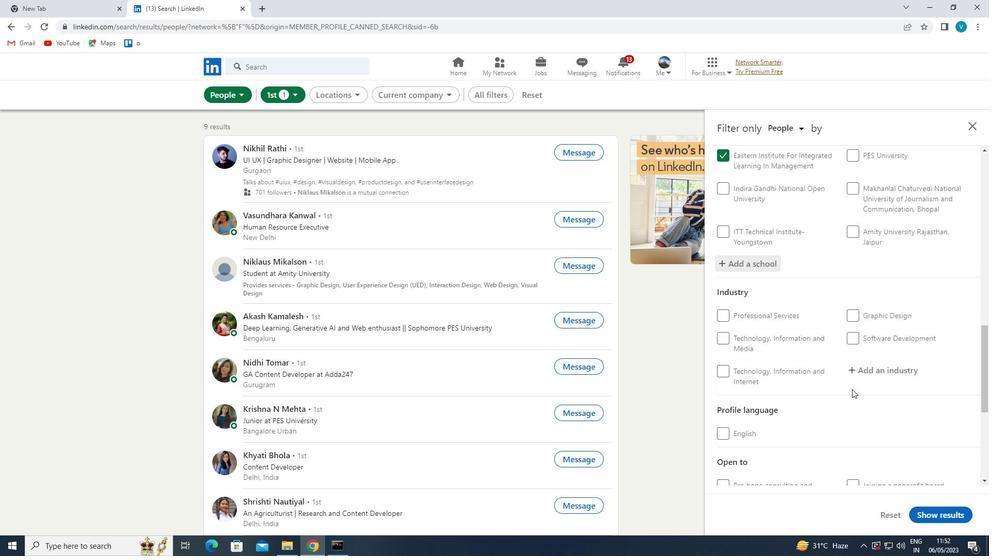 
Action: Mouse pressed left at (858, 376)
Screenshot: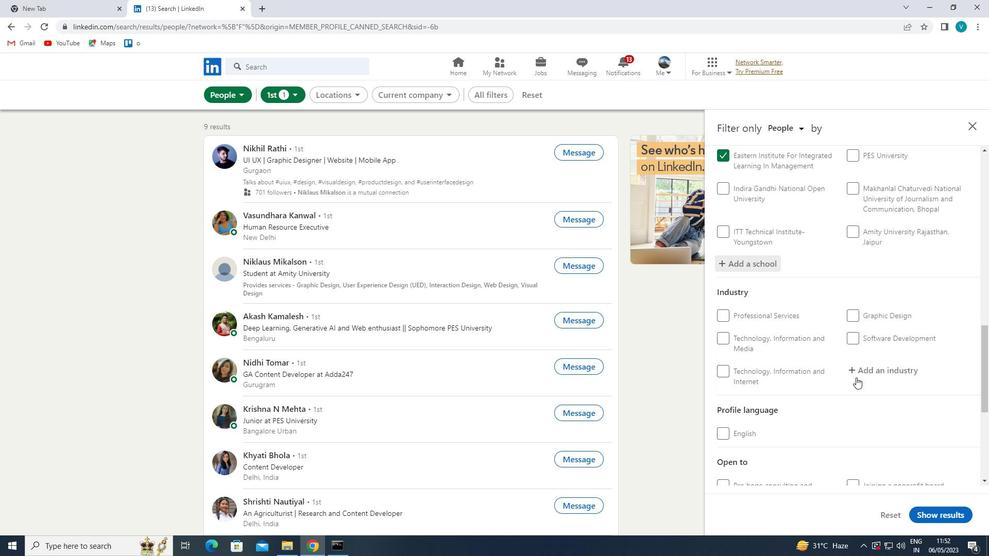 
Action: Mouse moved to (846, 383)
Screenshot: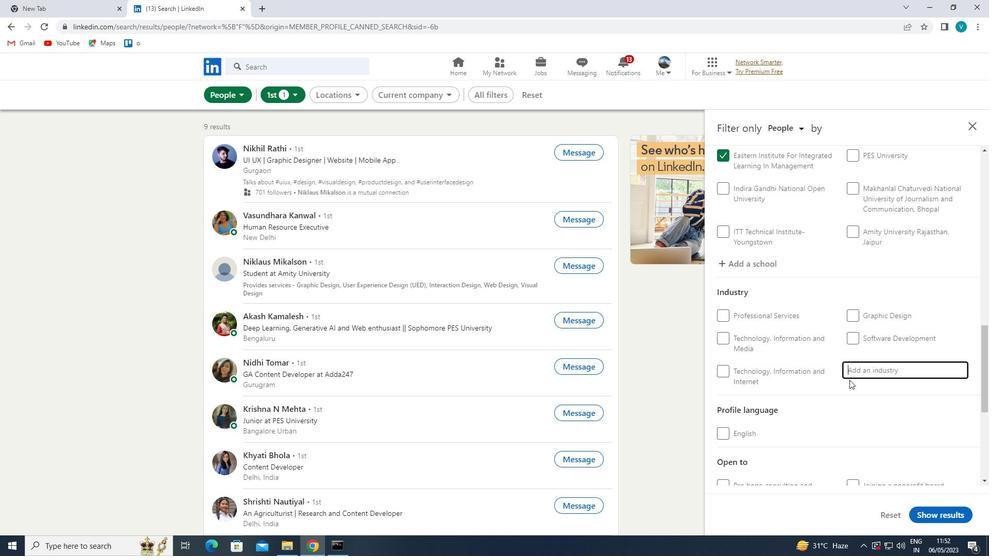 
Action: Key pressed <Key.shift>RETAIL<Key.space>
Screenshot: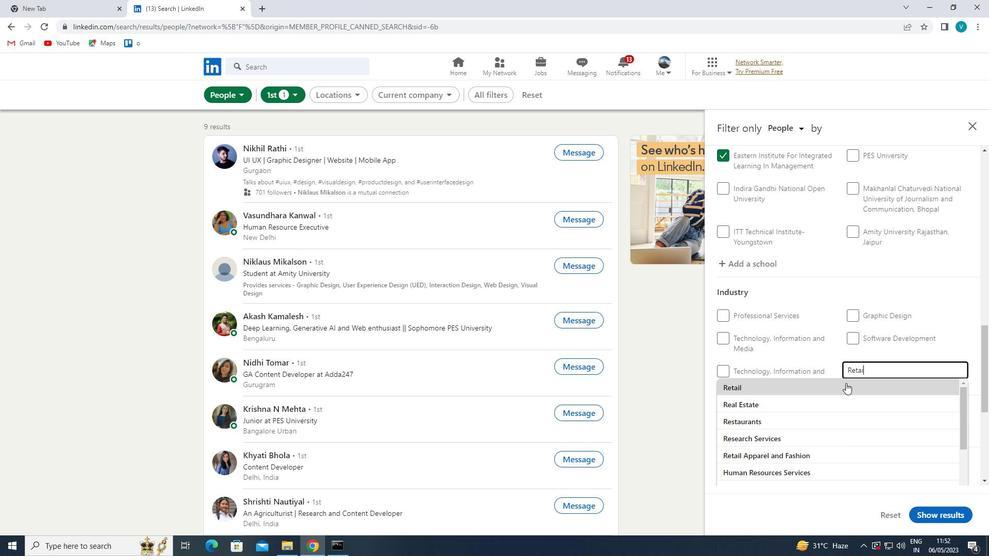 
Action: Mouse moved to (844, 384)
Screenshot: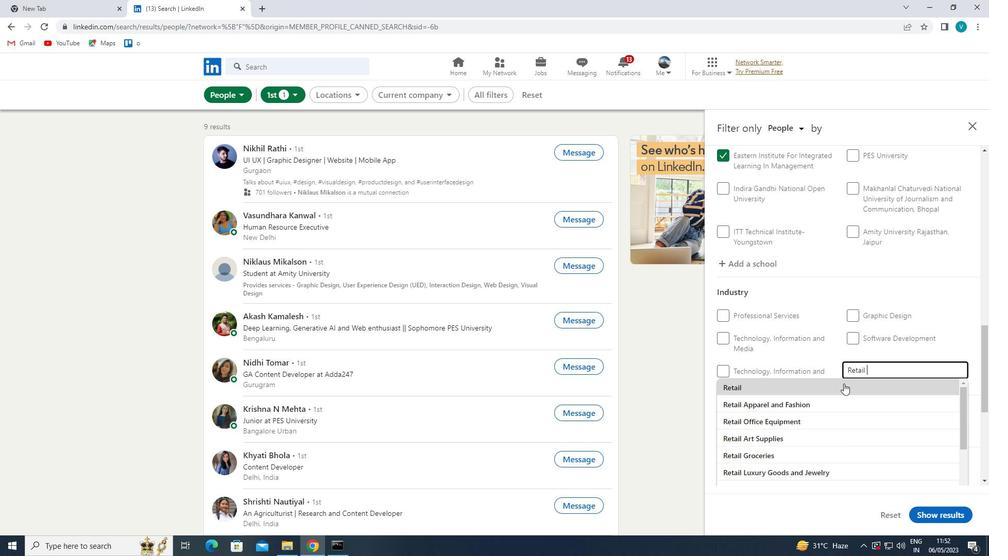 
Action: Key pressed <Key.shift>BOOKS
Screenshot: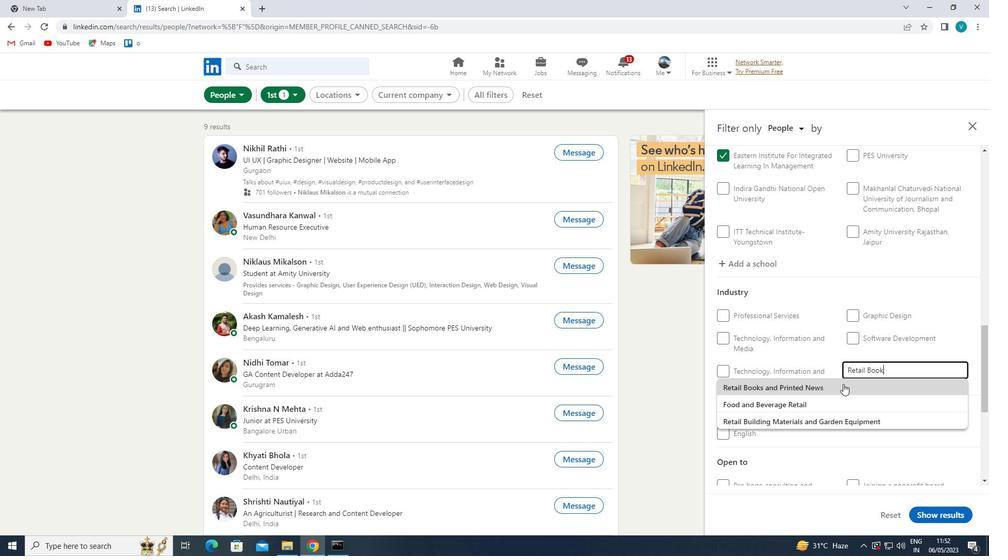 
Action: Mouse pressed left at (844, 384)
Screenshot: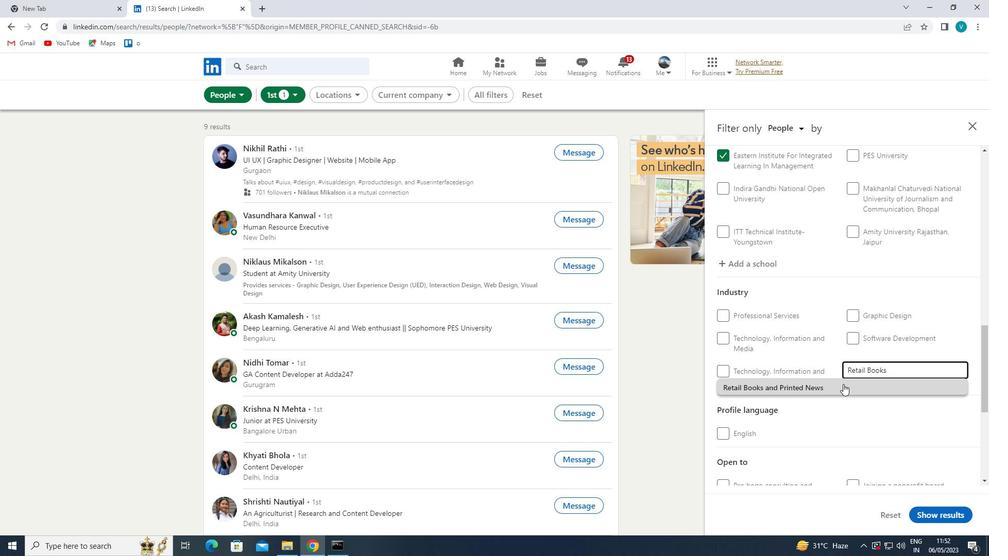 
Action: Mouse scrolled (844, 384) with delta (0, 0)
Screenshot: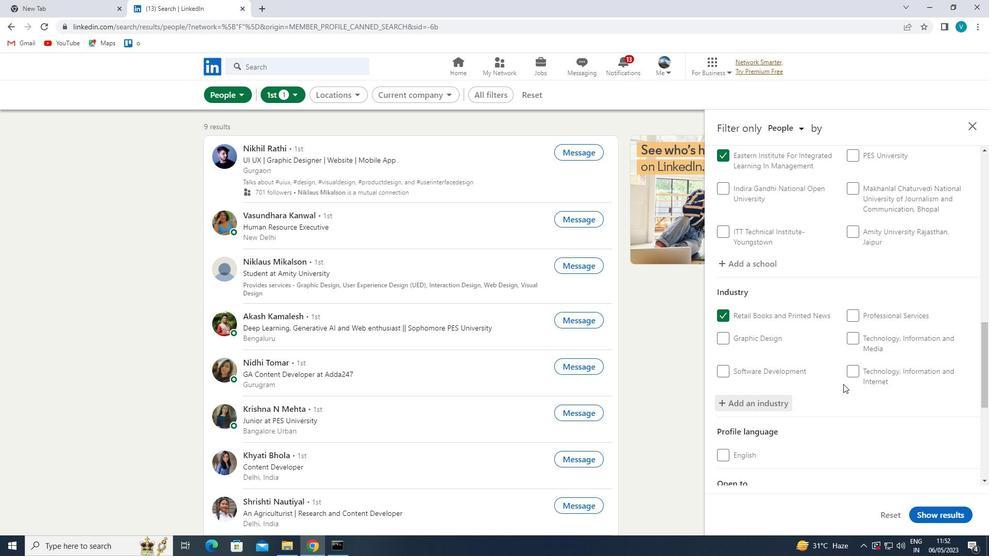 
Action: Mouse scrolled (844, 384) with delta (0, 0)
Screenshot: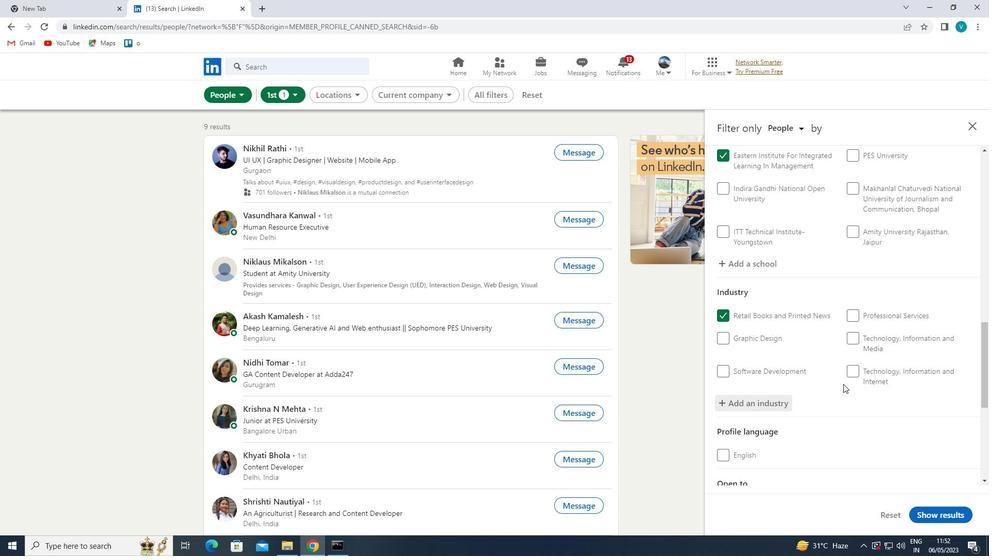
Action: Mouse scrolled (844, 384) with delta (0, 0)
Screenshot: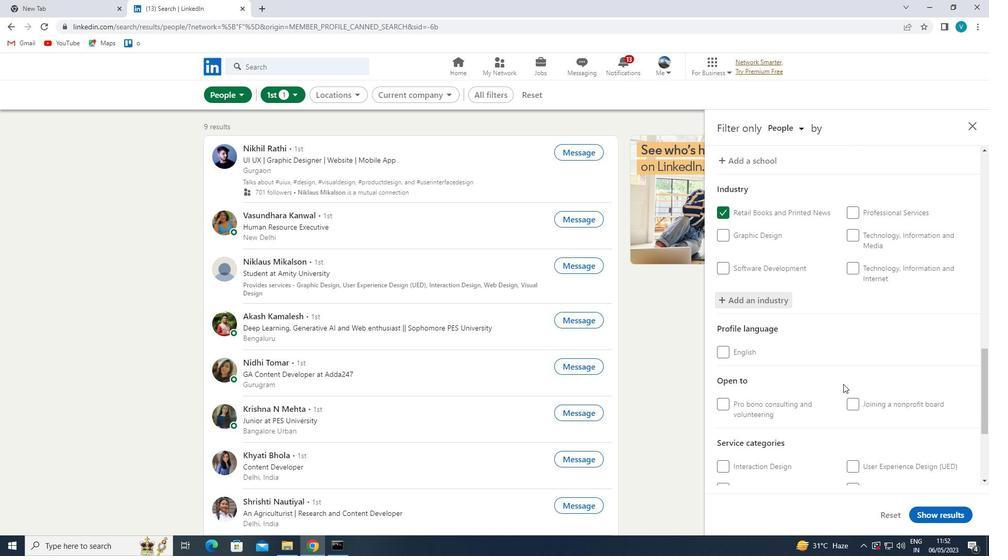 
Action: Mouse moved to (868, 367)
Screenshot: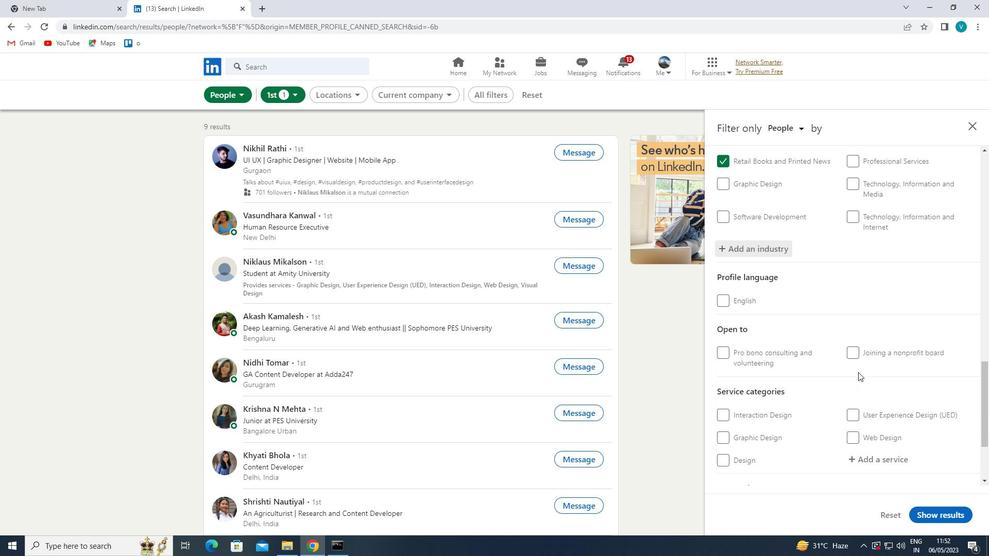 
Action: Mouse scrolled (868, 366) with delta (0, 0)
Screenshot: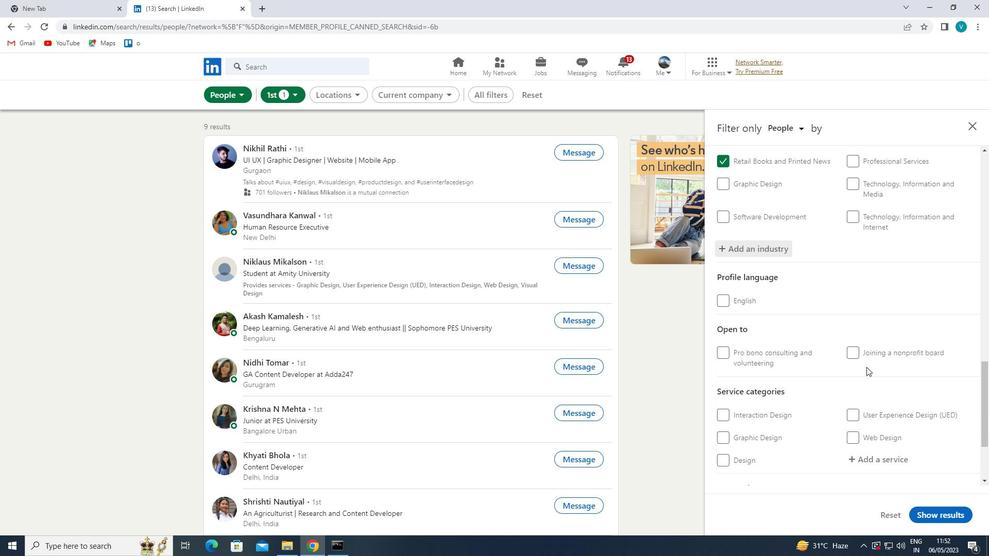 
Action: Mouse scrolled (868, 366) with delta (0, 0)
Screenshot: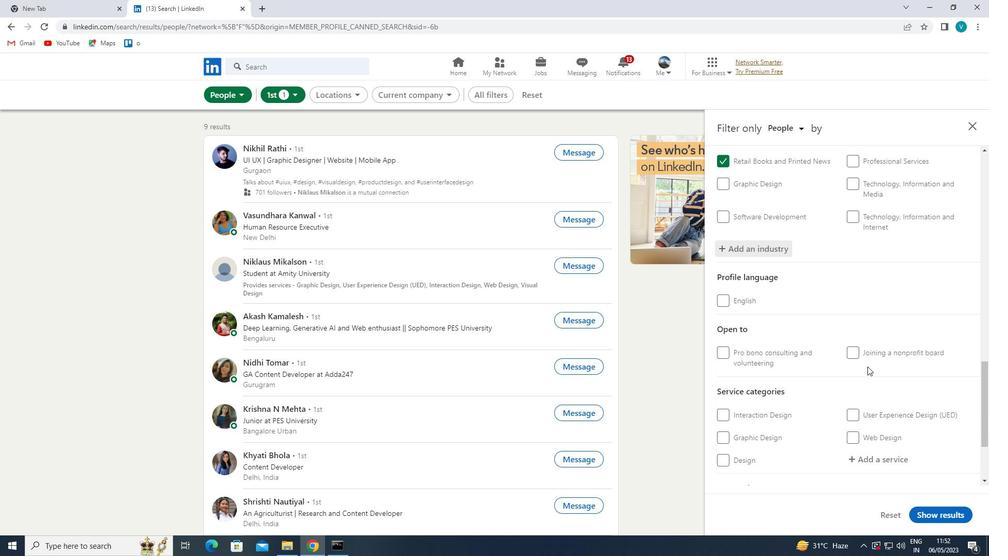 
Action: Mouse moved to (877, 362)
Screenshot: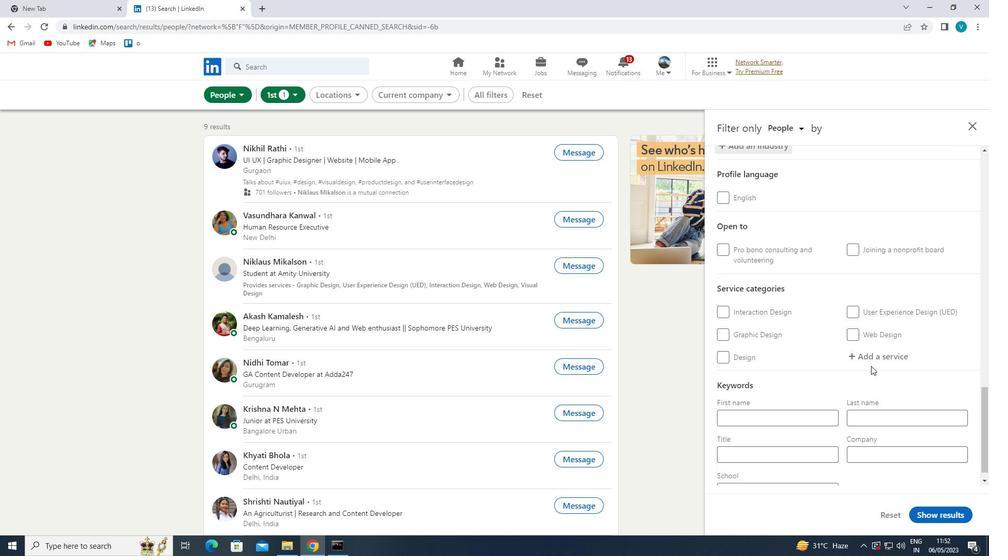 
Action: Mouse pressed left at (877, 362)
Screenshot: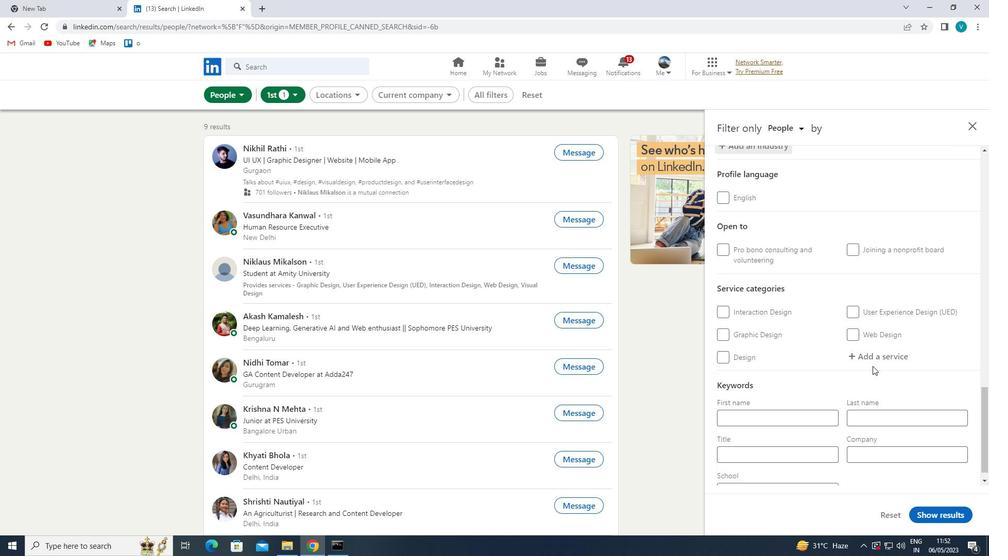 
Action: Mouse moved to (874, 362)
Screenshot: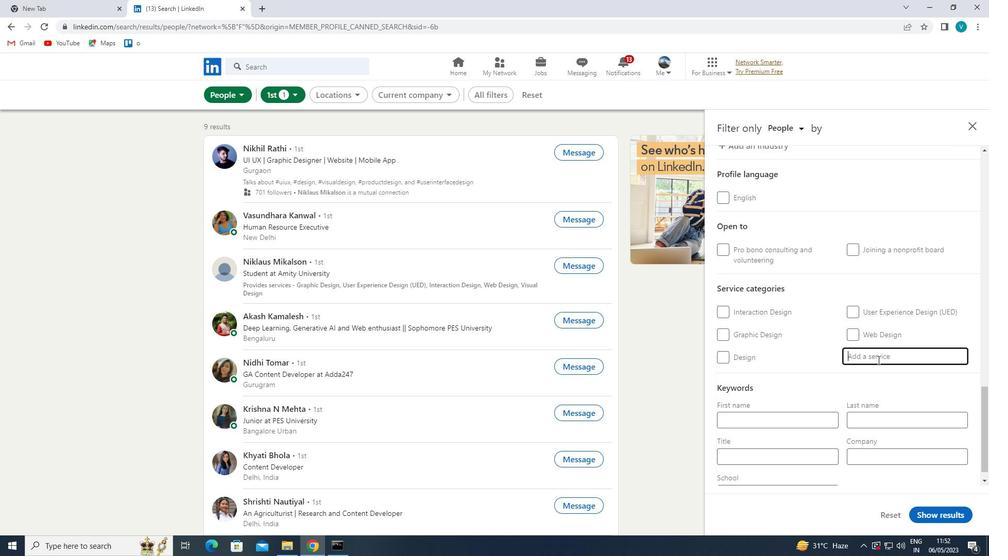 
Action: Key pressed <Key.shift>ADMIN
Screenshot: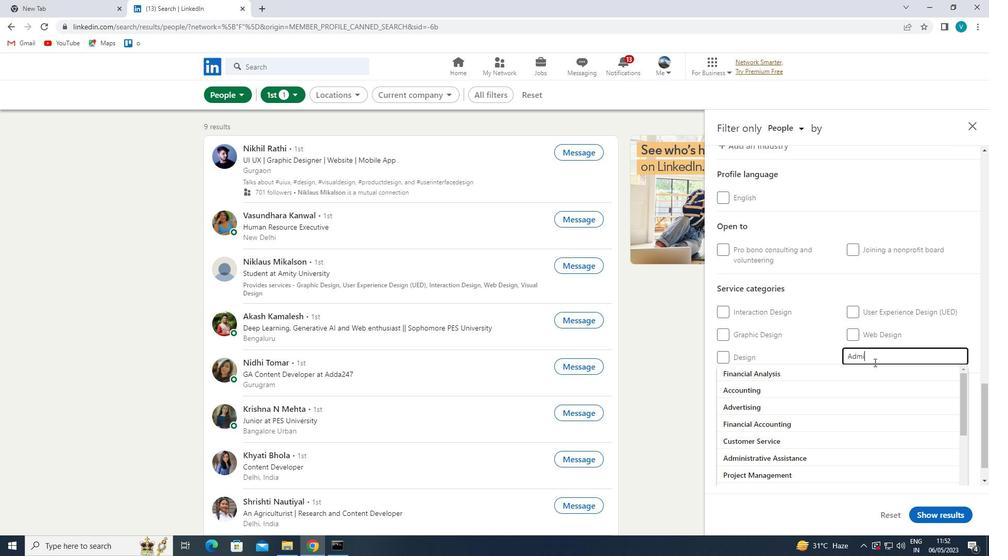 
Action: Mouse moved to (864, 369)
Screenshot: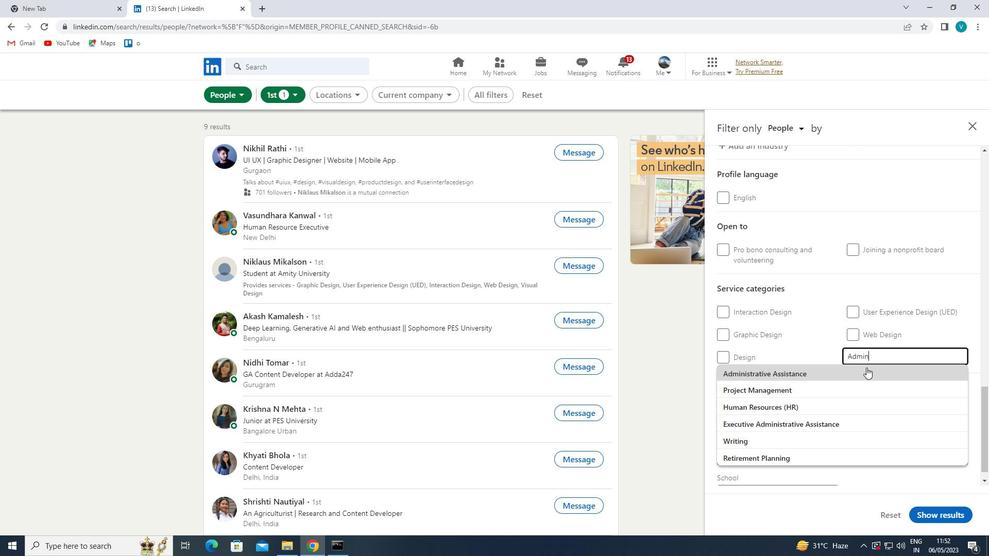 
Action: Key pressed ISTRAR<Key.backspace>TIVE
Screenshot: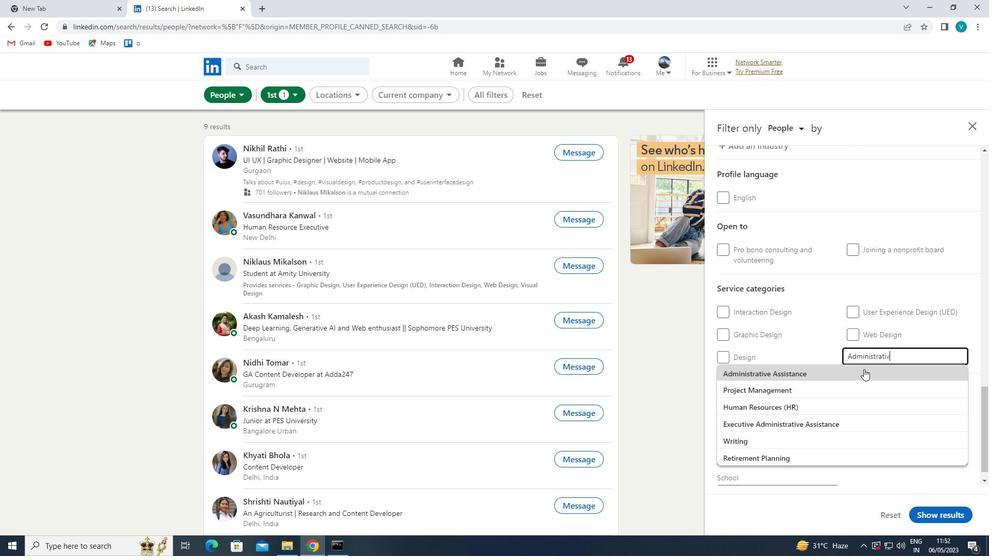 
Action: Mouse moved to (831, 347)
Screenshot: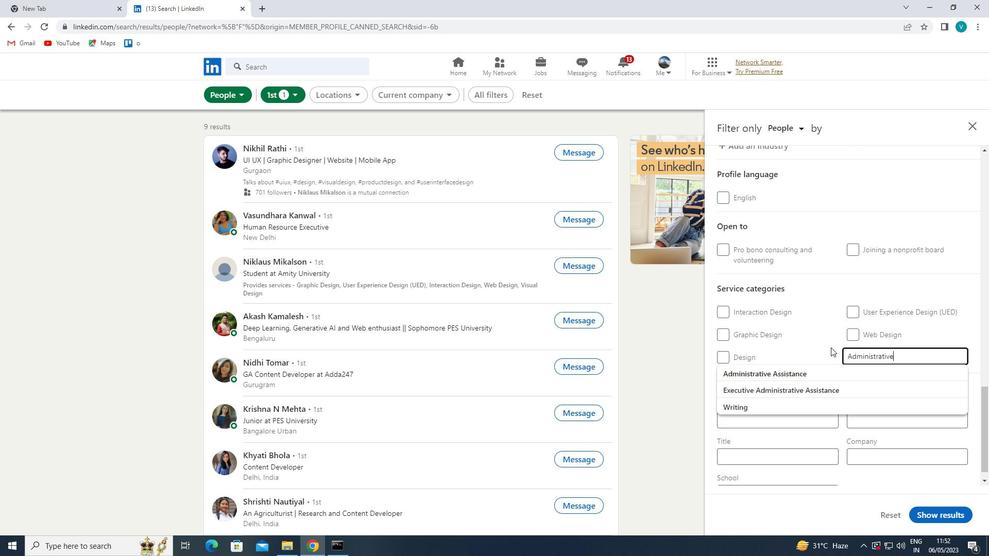 
Action: Mouse pressed left at (831, 347)
Screenshot: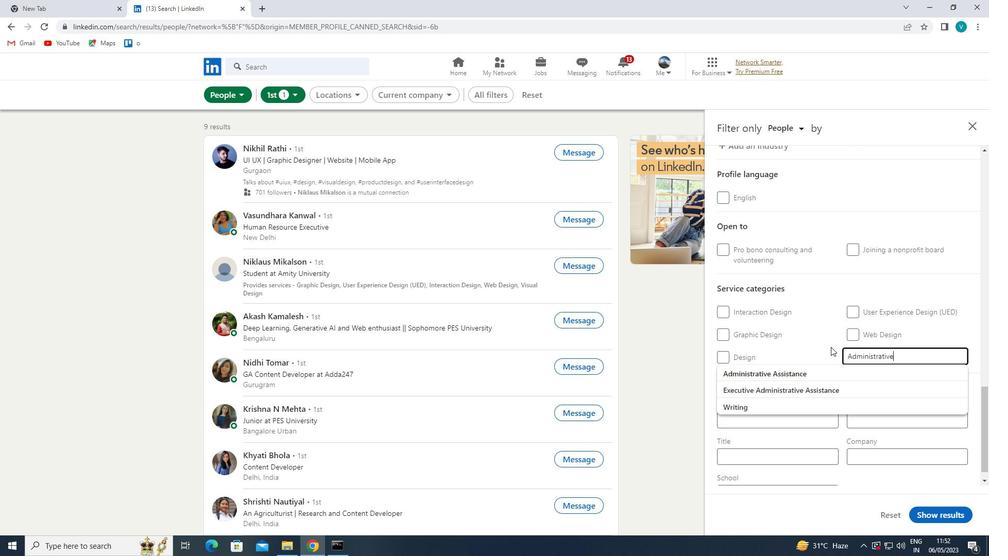
Action: Mouse moved to (836, 348)
Screenshot: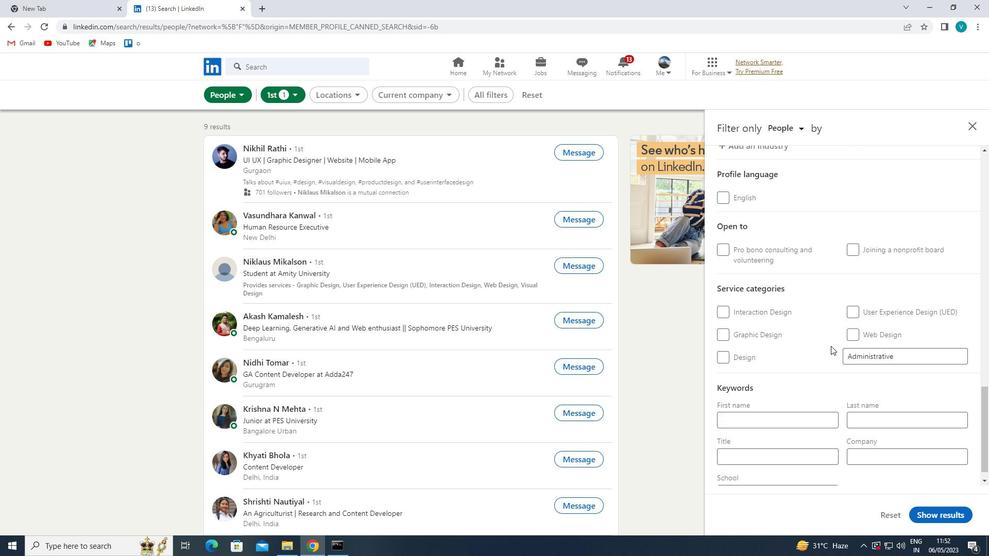 
Action: Mouse scrolled (836, 347) with delta (0, 0)
Screenshot: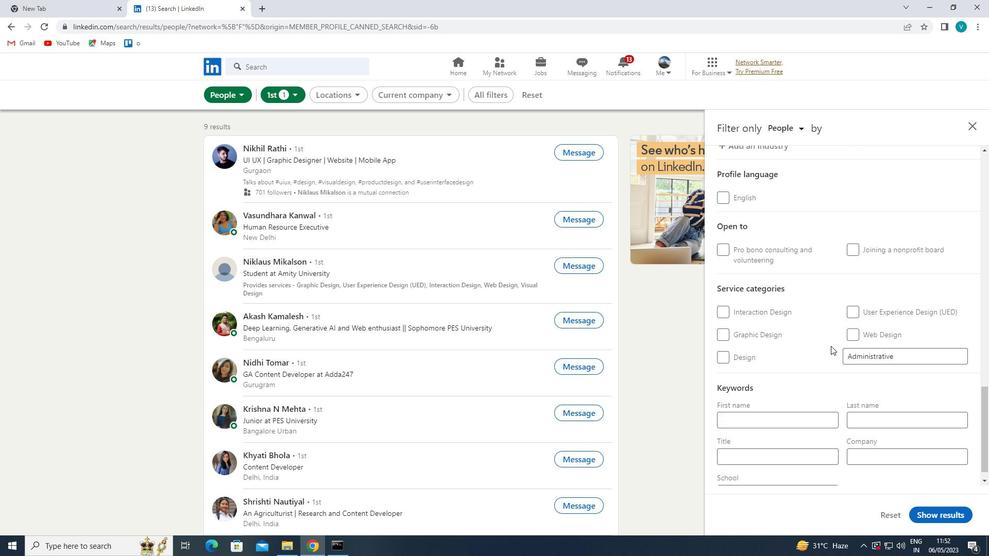 
Action: Mouse moved to (836, 349)
Screenshot: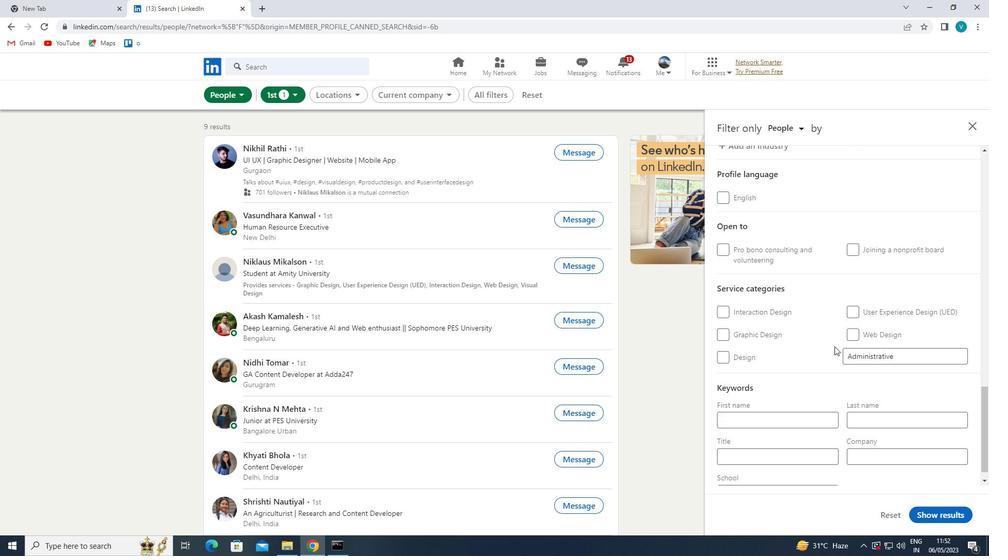 
Action: Mouse scrolled (836, 348) with delta (0, 0)
Screenshot: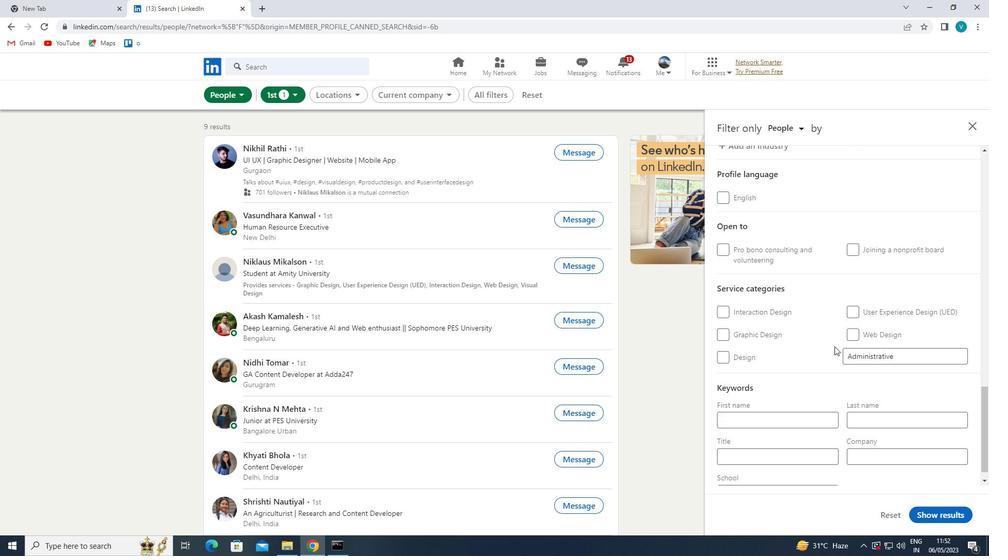 
Action: Mouse moved to (836, 350)
Screenshot: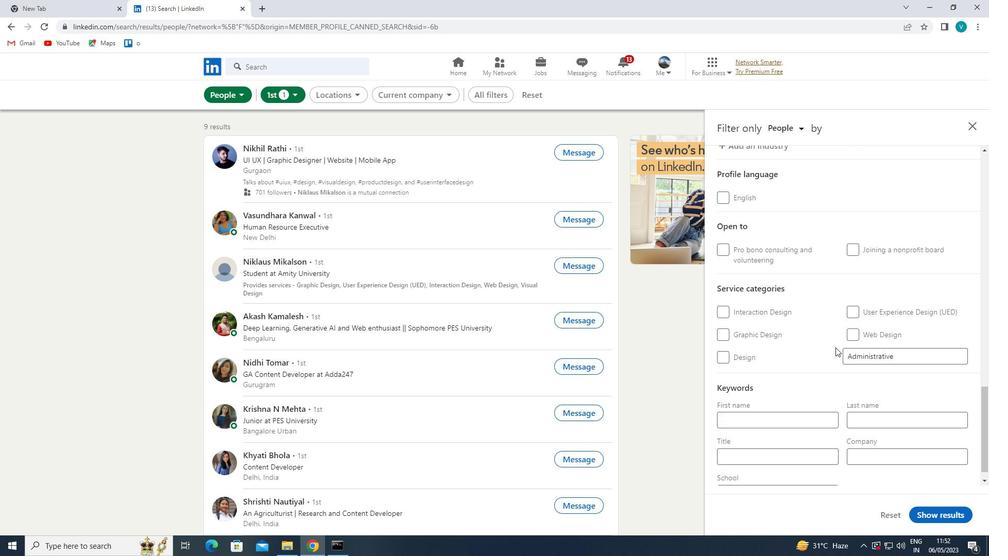 
Action: Mouse scrolled (836, 349) with delta (0, 0)
Screenshot: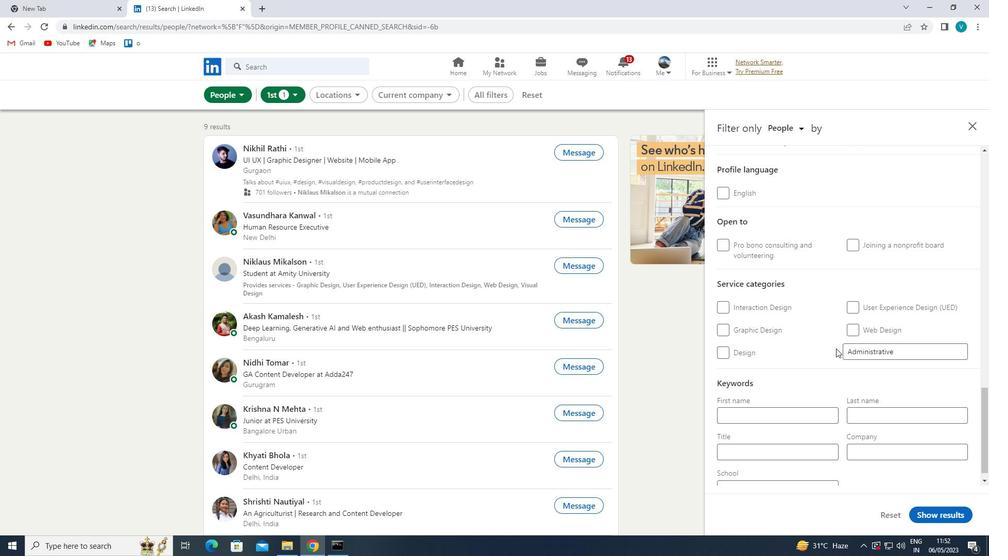 
Action: Mouse moved to (819, 440)
Screenshot: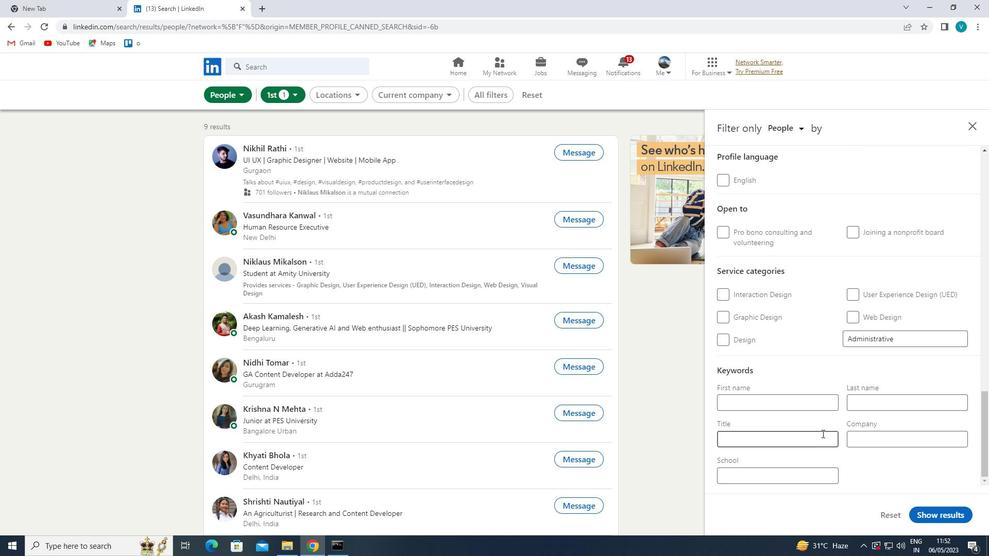 
Action: Mouse pressed left at (819, 440)
Screenshot: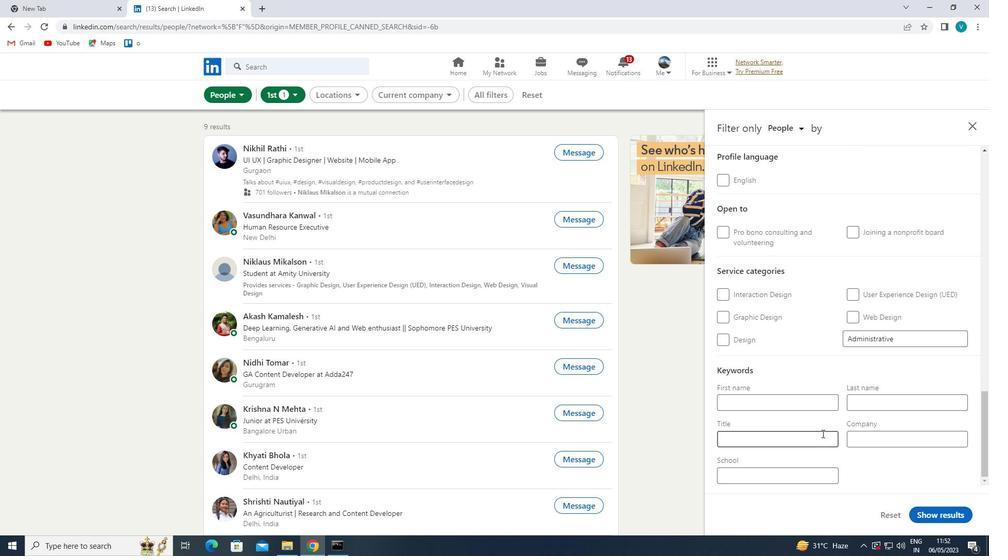 
Action: Mouse moved to (821, 440)
Screenshot: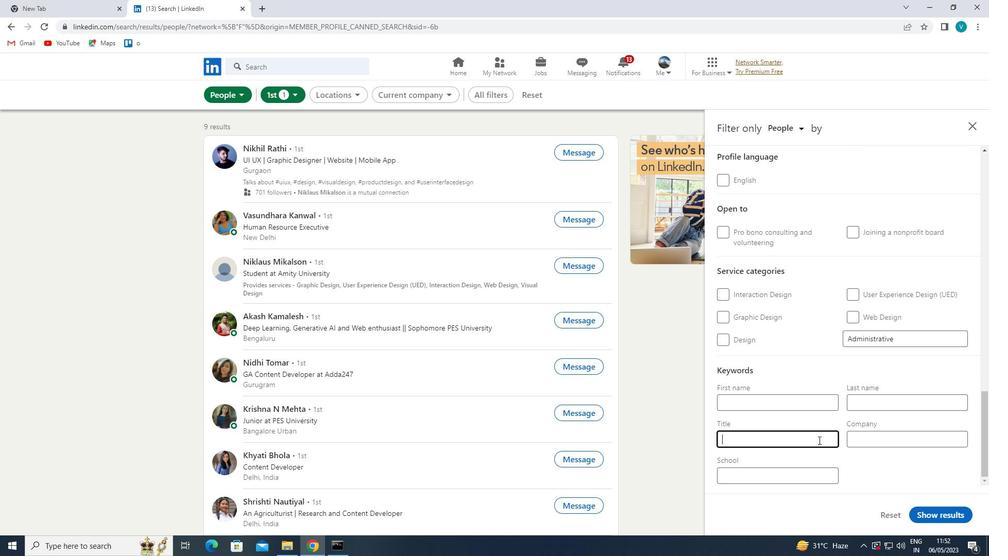 
Action: Key pressed <Key.shift>PHYSICAL<Key.space><Key.shift>THERAPY<Key.space><Key.shift>ASSISTANT<Key.space>
Screenshot: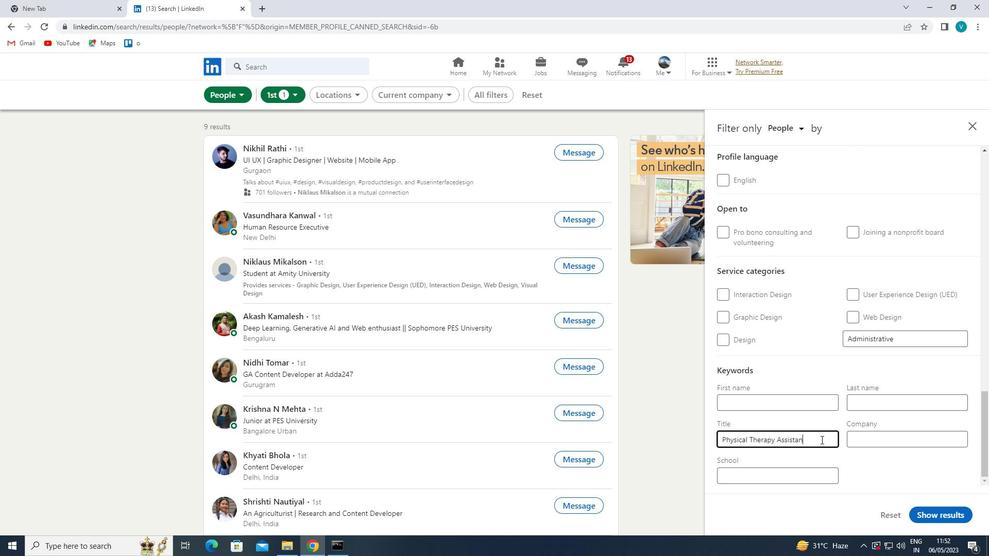 
Action: Mouse moved to (938, 511)
Screenshot: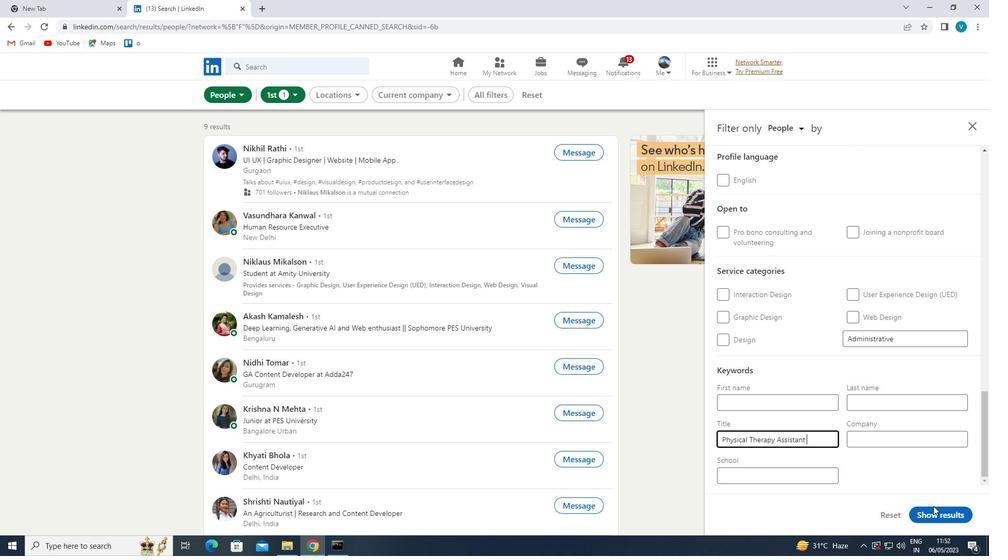 
Action: Mouse pressed left at (938, 511)
Screenshot: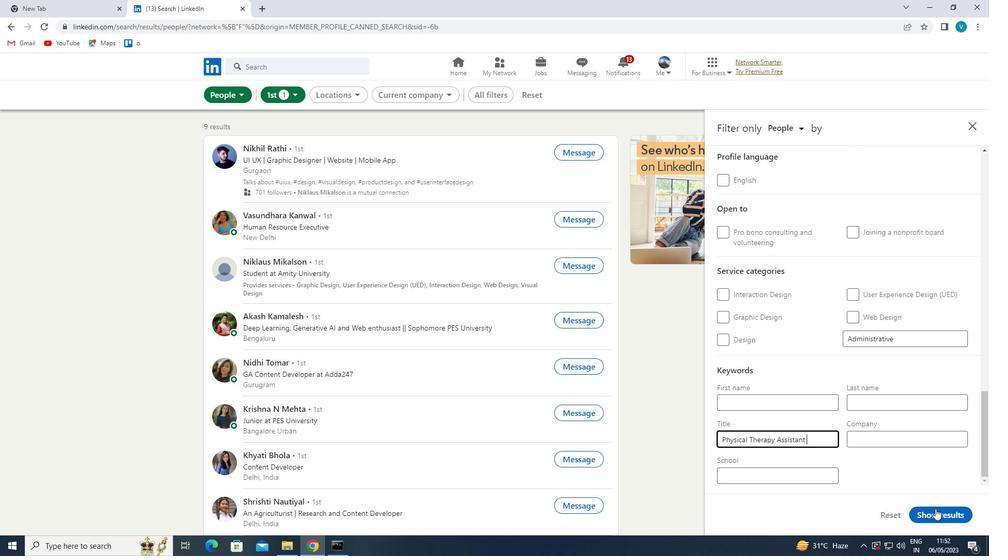 
Action: Mouse moved to (938, 512)
Screenshot: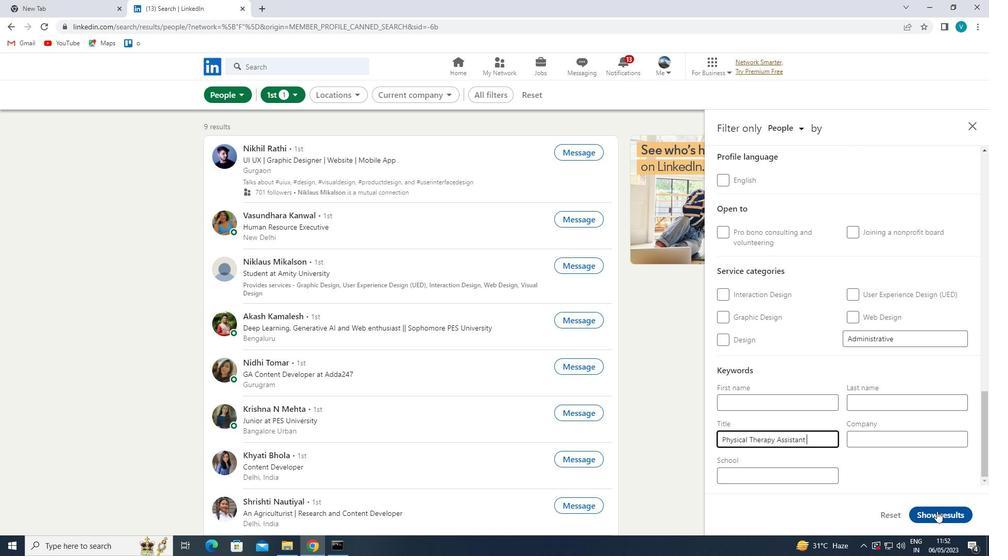 
